 Task: In the Company queenszoo.com, Log call with description : 'Had a conversation with a lead interested in our support services.'; Select call outcome: 'Busy '; Select call Direction: Inbound; Add date: '21 September, 2023' and time 10:00:AM. Logged in from softage.1@softage.net
Action: Mouse moved to (103, 71)
Screenshot: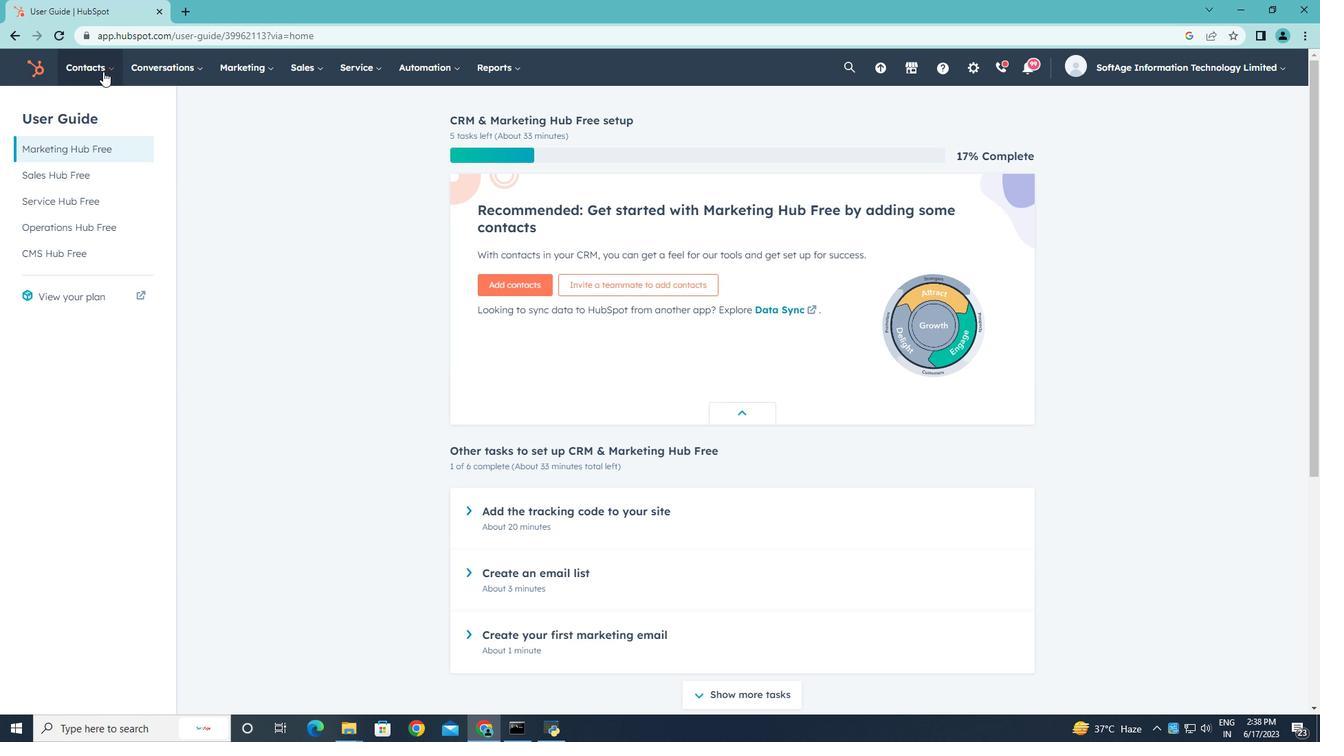 
Action: Mouse pressed left at (103, 71)
Screenshot: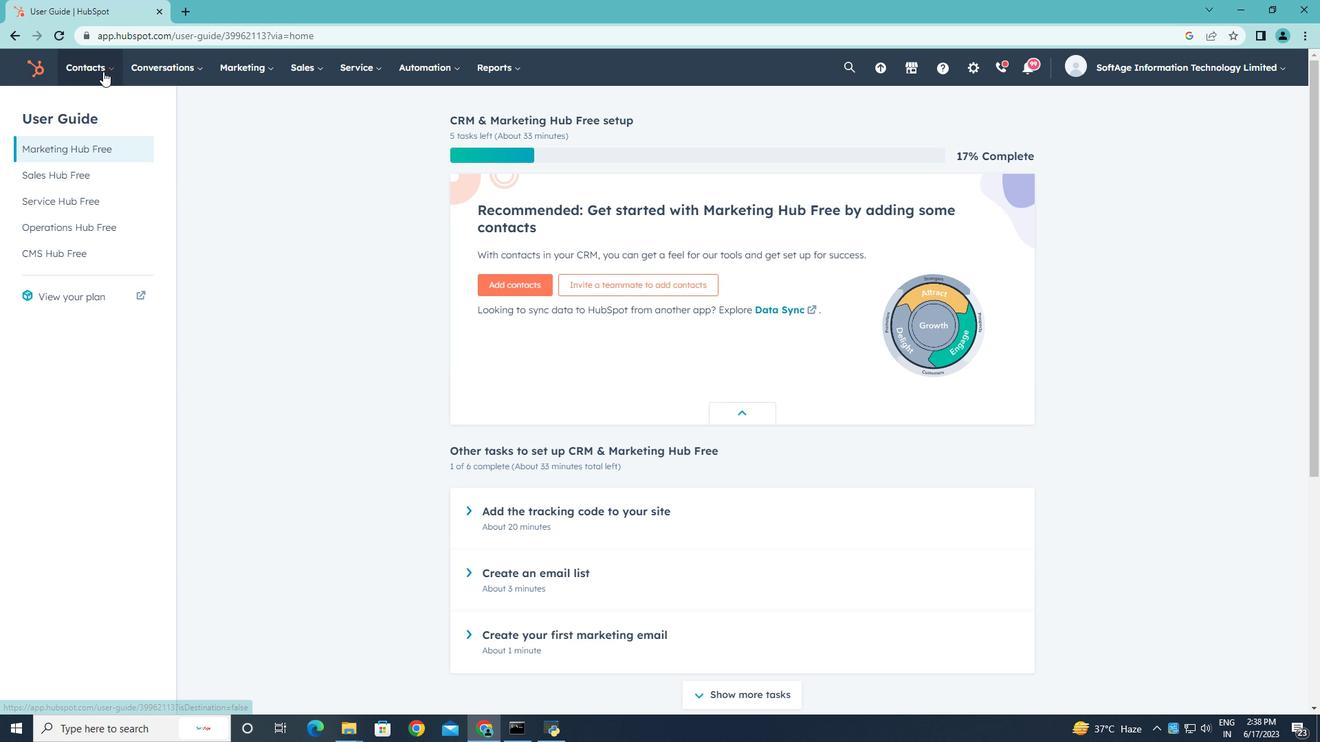
Action: Mouse moved to (105, 132)
Screenshot: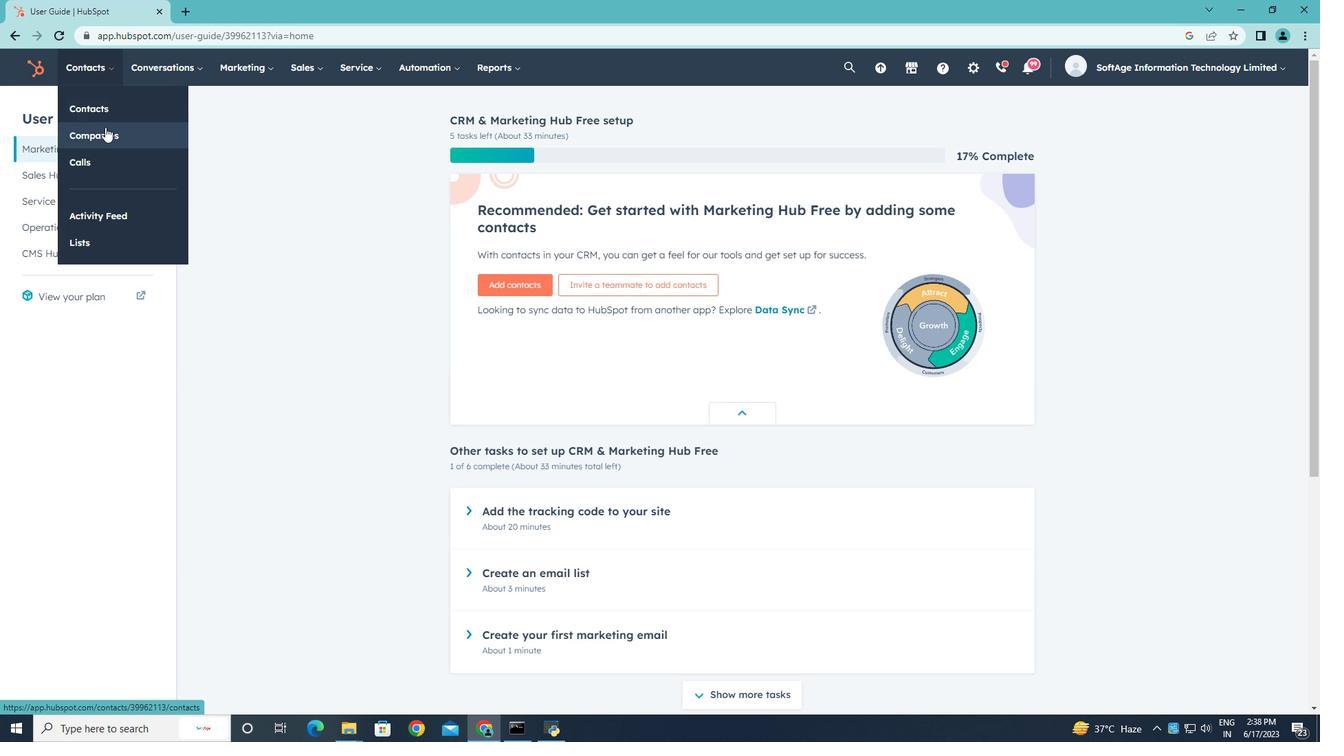 
Action: Mouse pressed left at (105, 132)
Screenshot: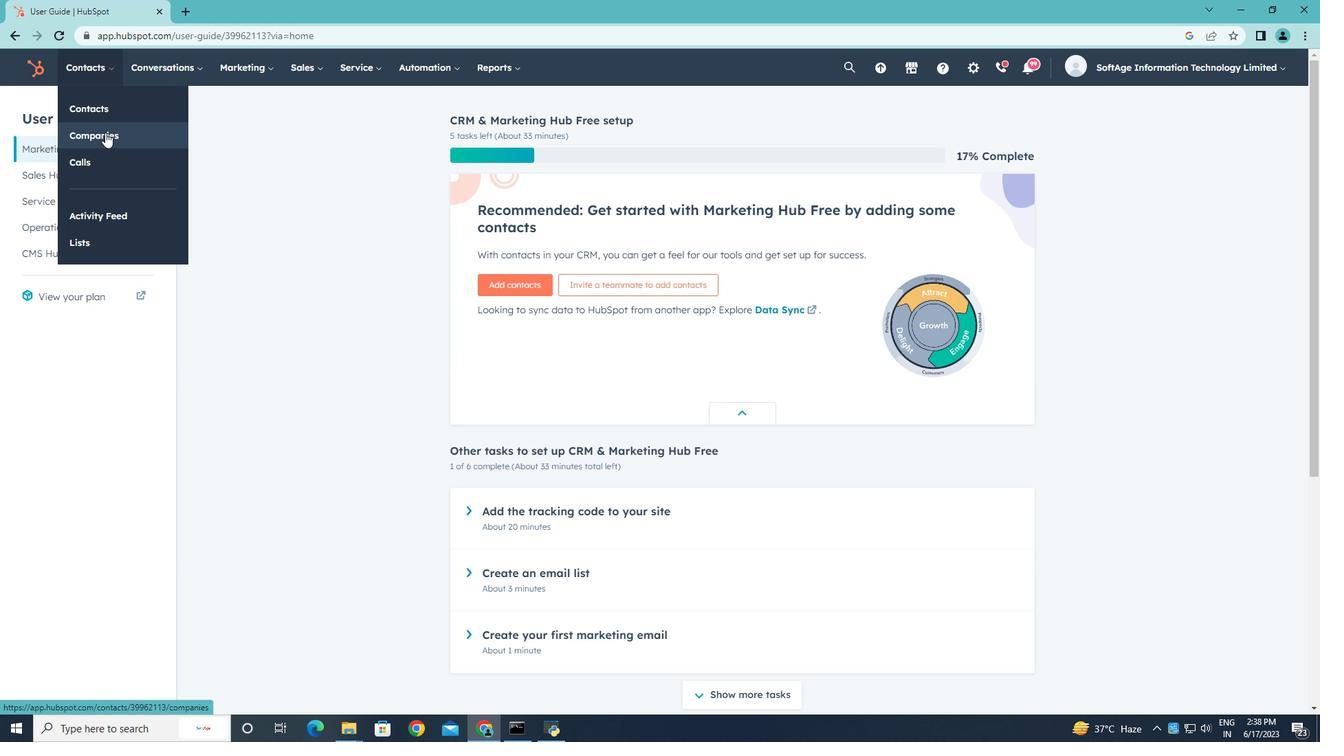 
Action: Mouse moved to (123, 226)
Screenshot: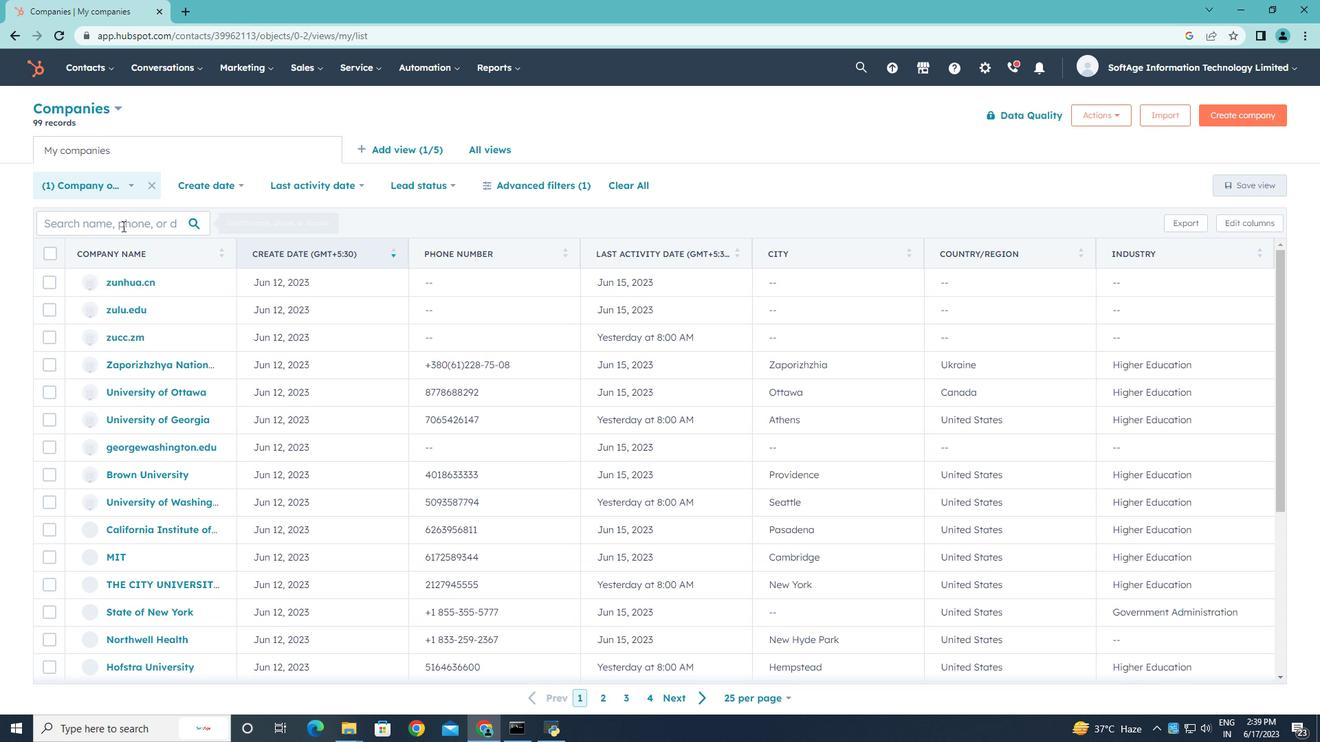 
Action: Mouse pressed left at (123, 226)
Screenshot: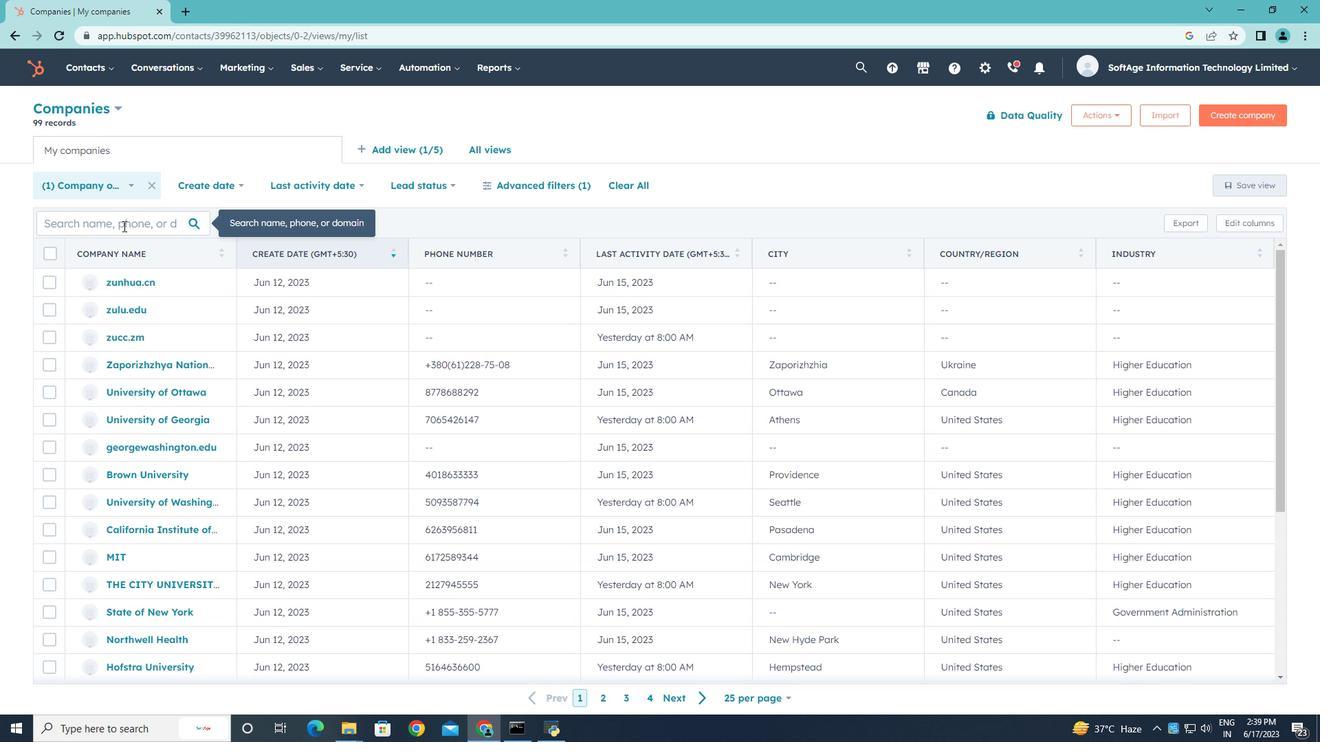 
Action: Key pressed queenszoo.com
Screenshot: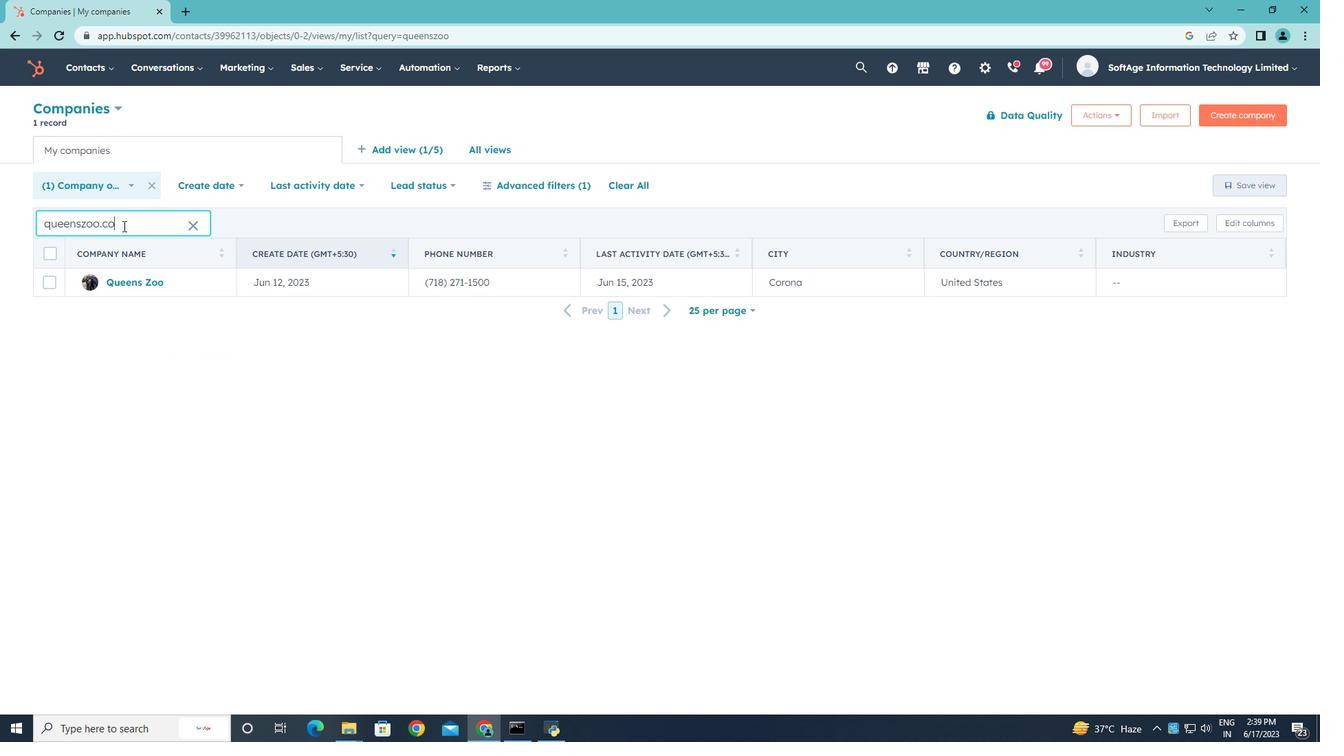
Action: Mouse moved to (133, 283)
Screenshot: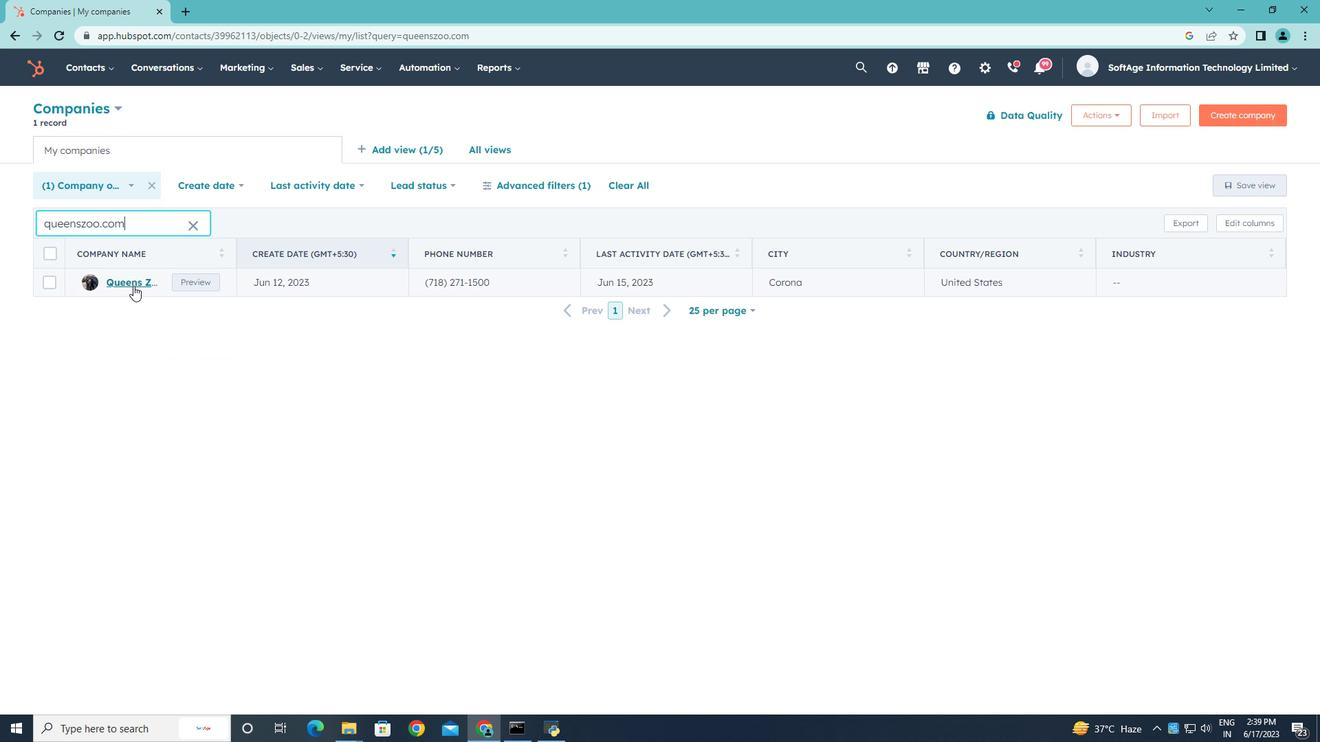 
Action: Mouse pressed left at (133, 283)
Screenshot: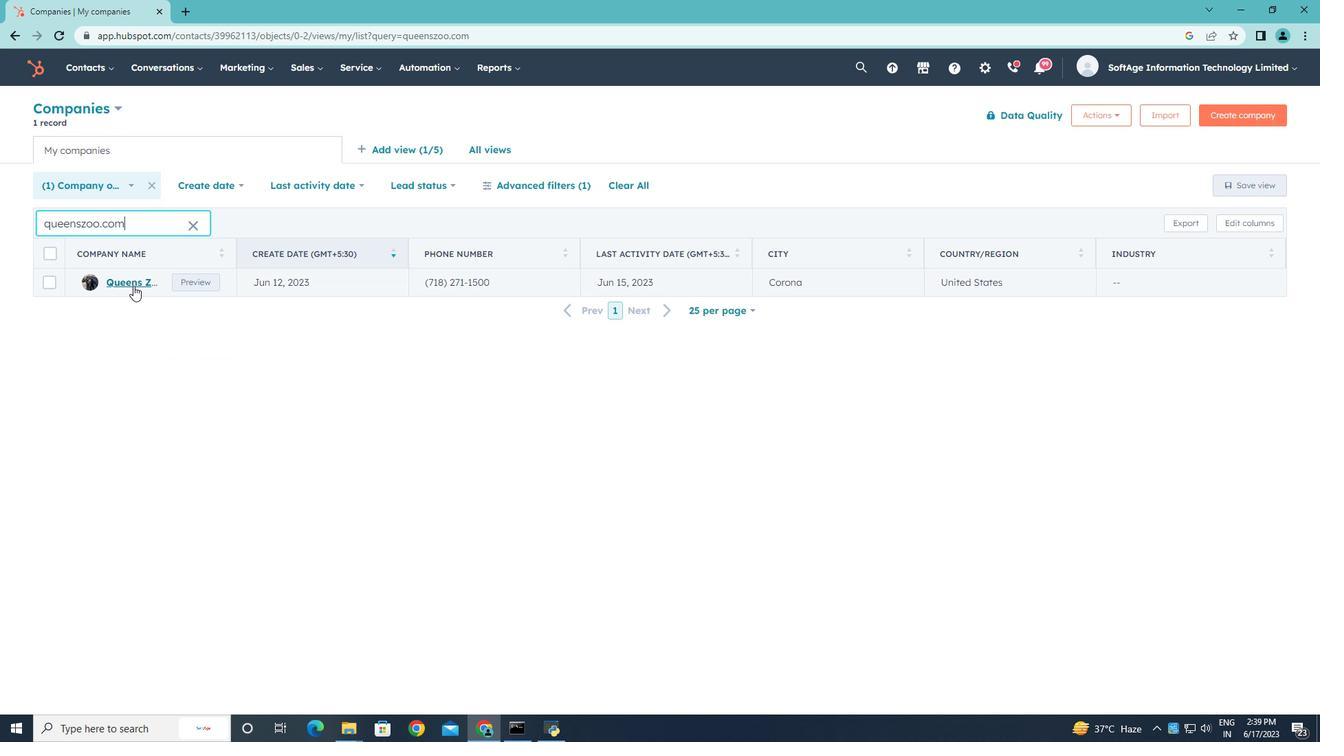 
Action: Mouse moved to (264, 222)
Screenshot: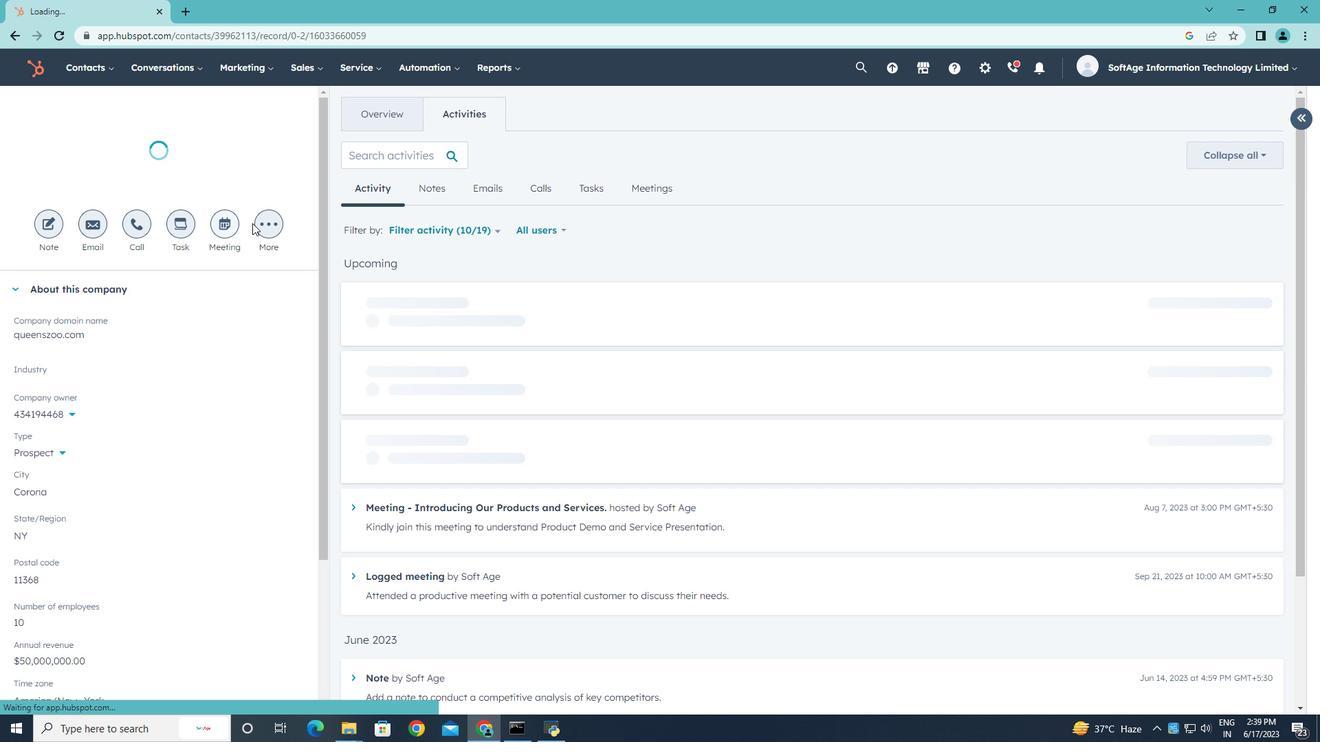 
Action: Mouse pressed left at (264, 222)
Screenshot: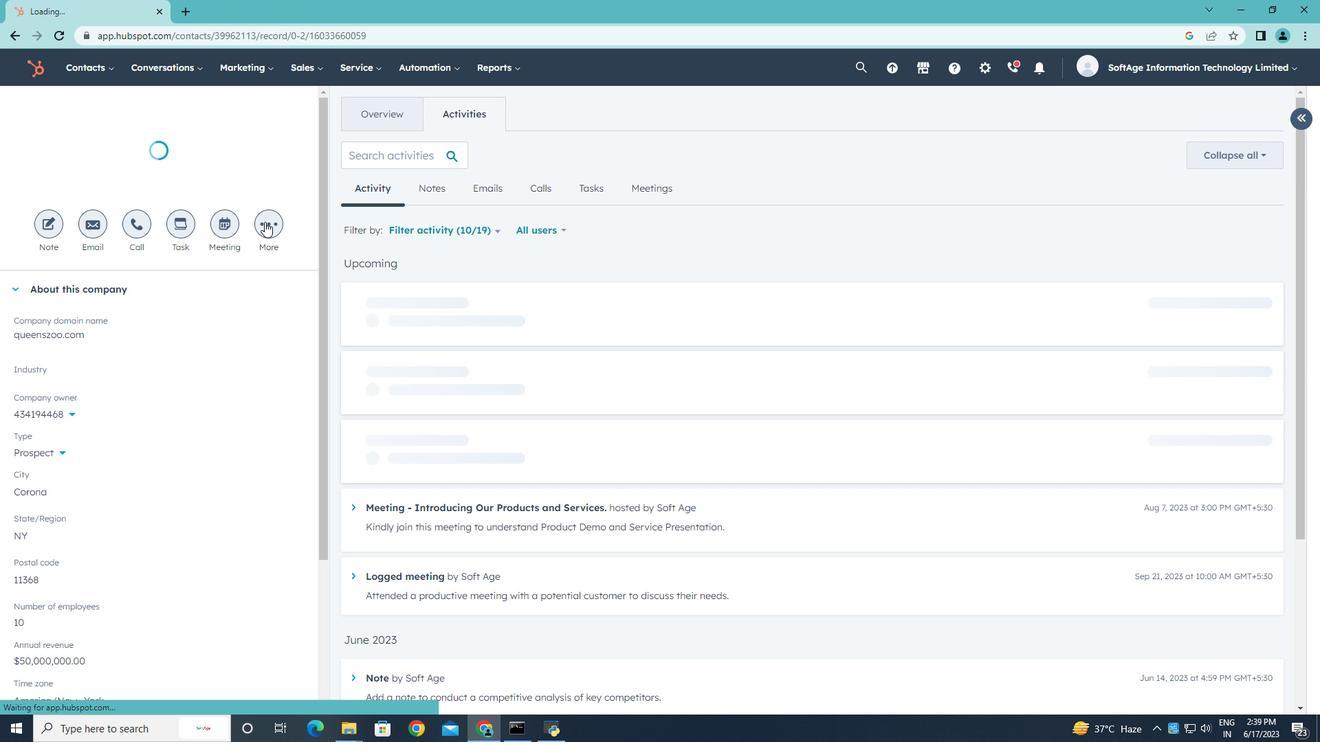 
Action: Mouse moved to (255, 436)
Screenshot: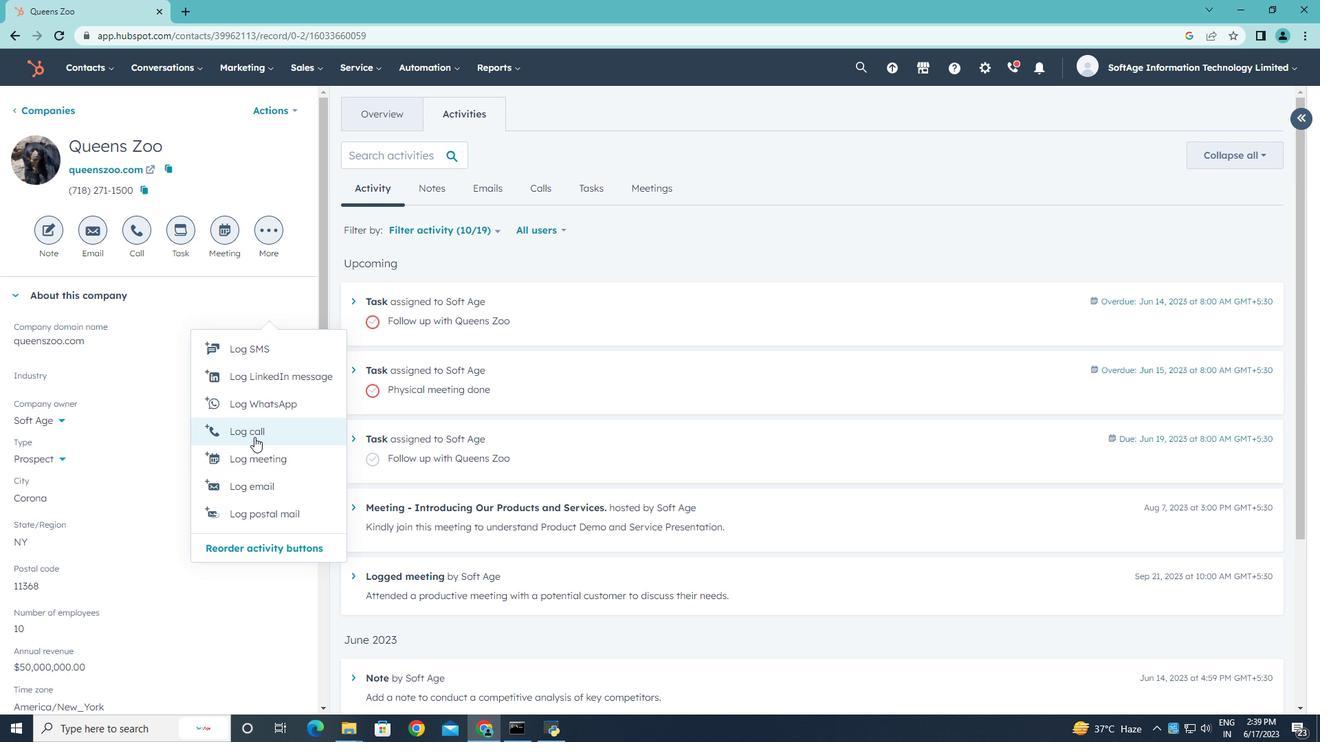 
Action: Mouse pressed left at (255, 436)
Screenshot: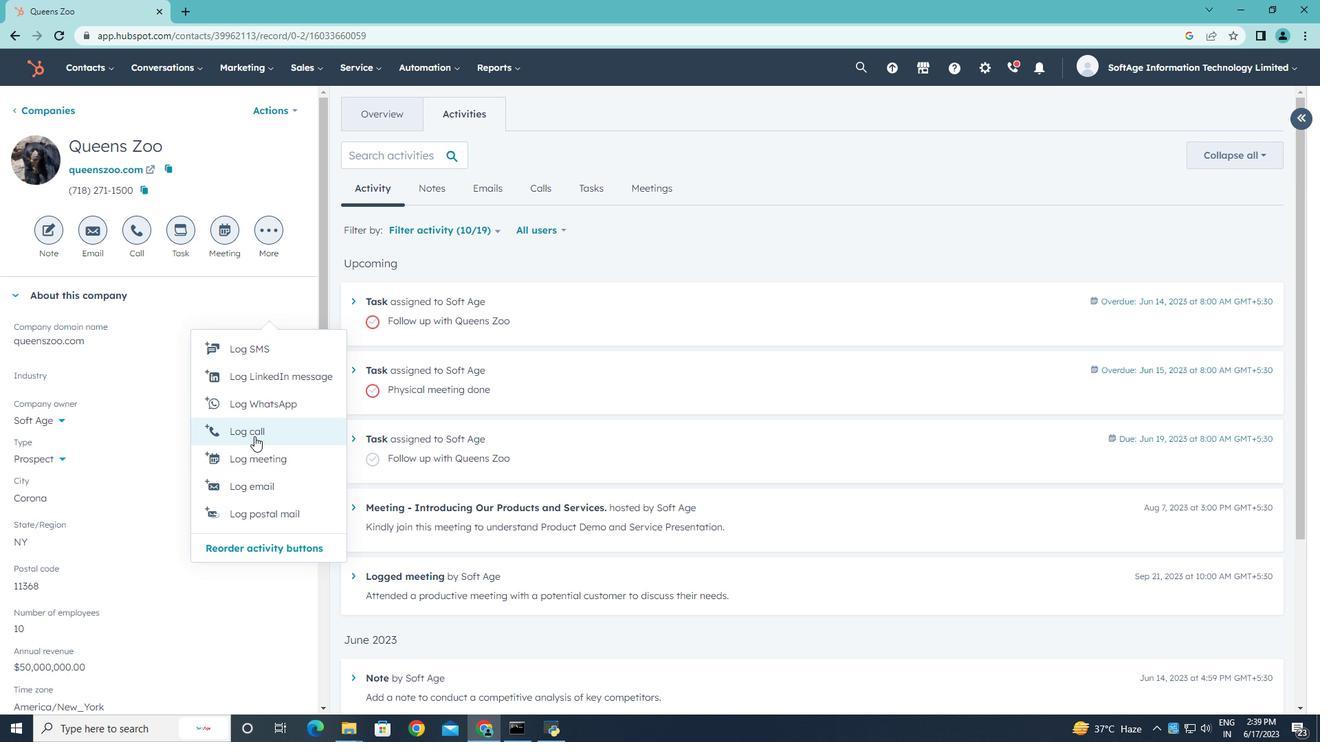 
Action: Mouse moved to (282, 350)
Screenshot: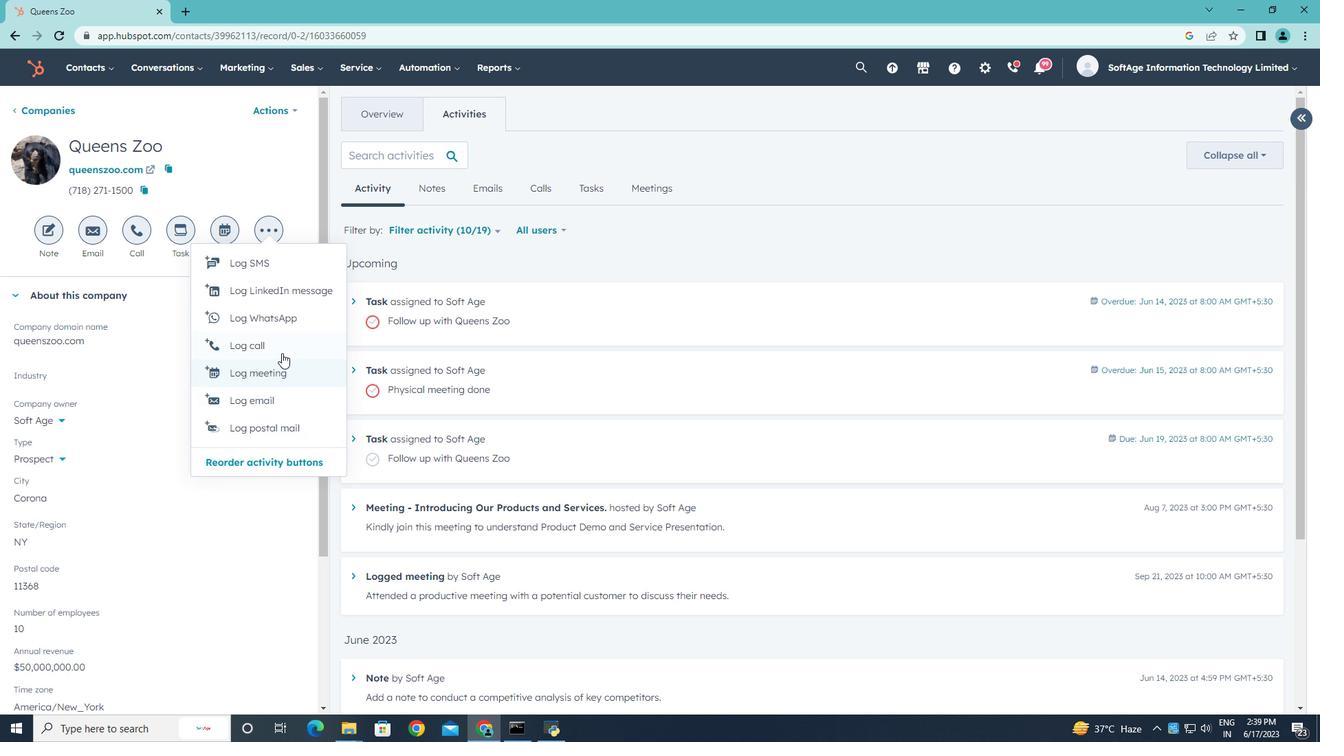 
Action: Mouse pressed left at (282, 350)
Screenshot: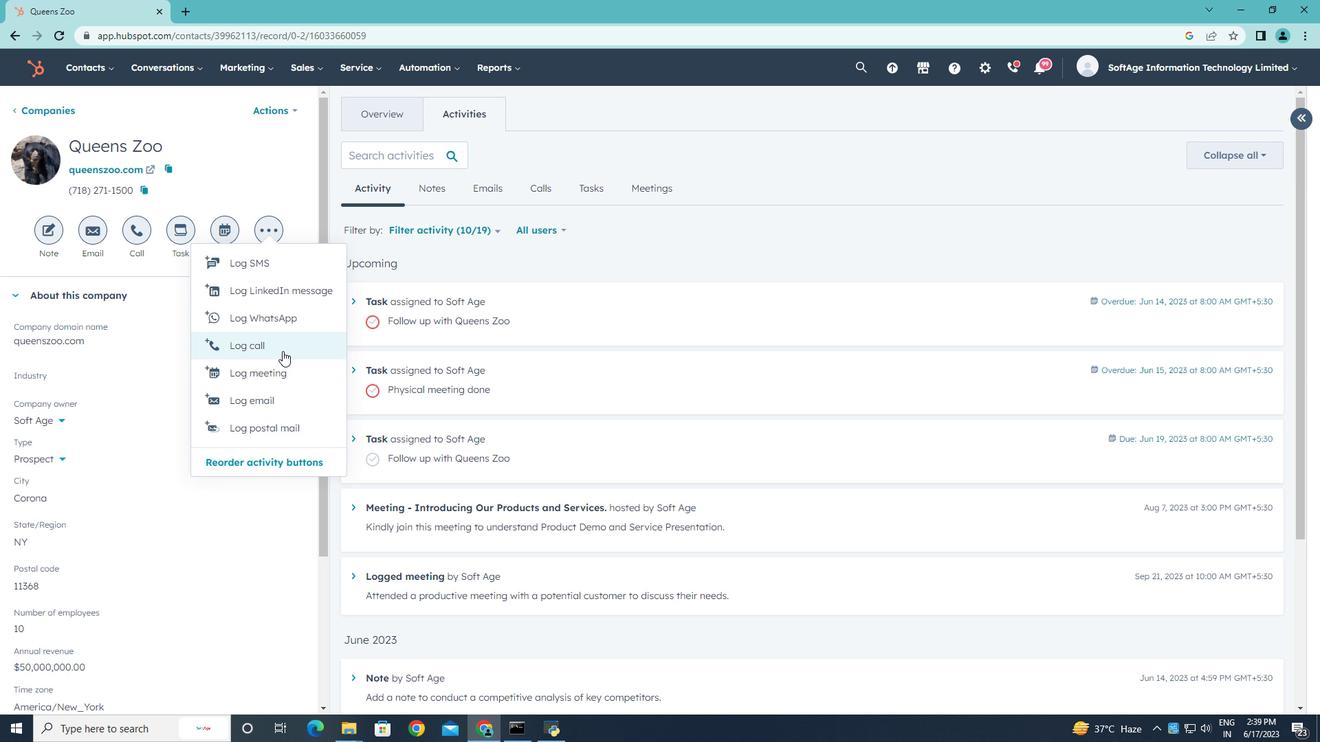
Action: Key pressed <Key.shift>Had<Key.space>a<Key.space>conversation<Key.space>with<Key.space>a<Key.space>lead<Key.space>interested<Key.space>in<Key.space>our<Key.space>support<Key.space>services.
Screenshot: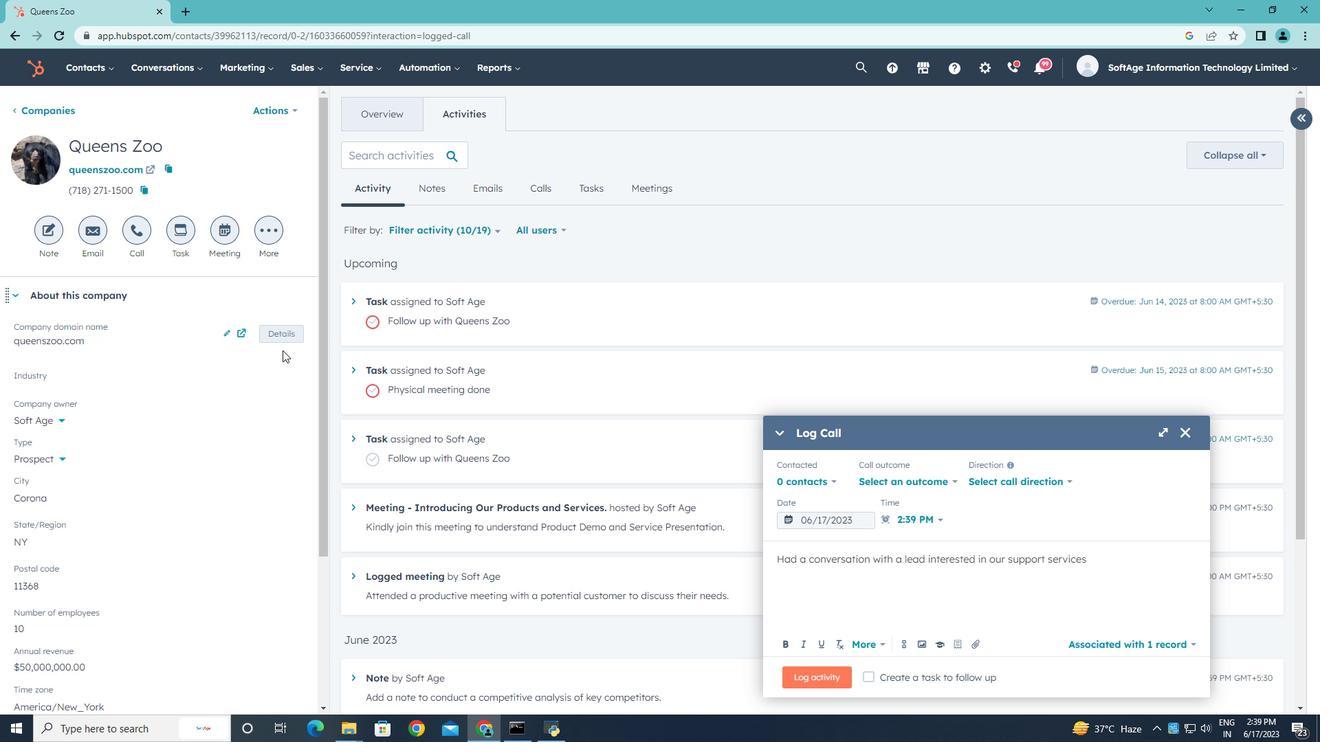 
Action: Mouse moved to (956, 484)
Screenshot: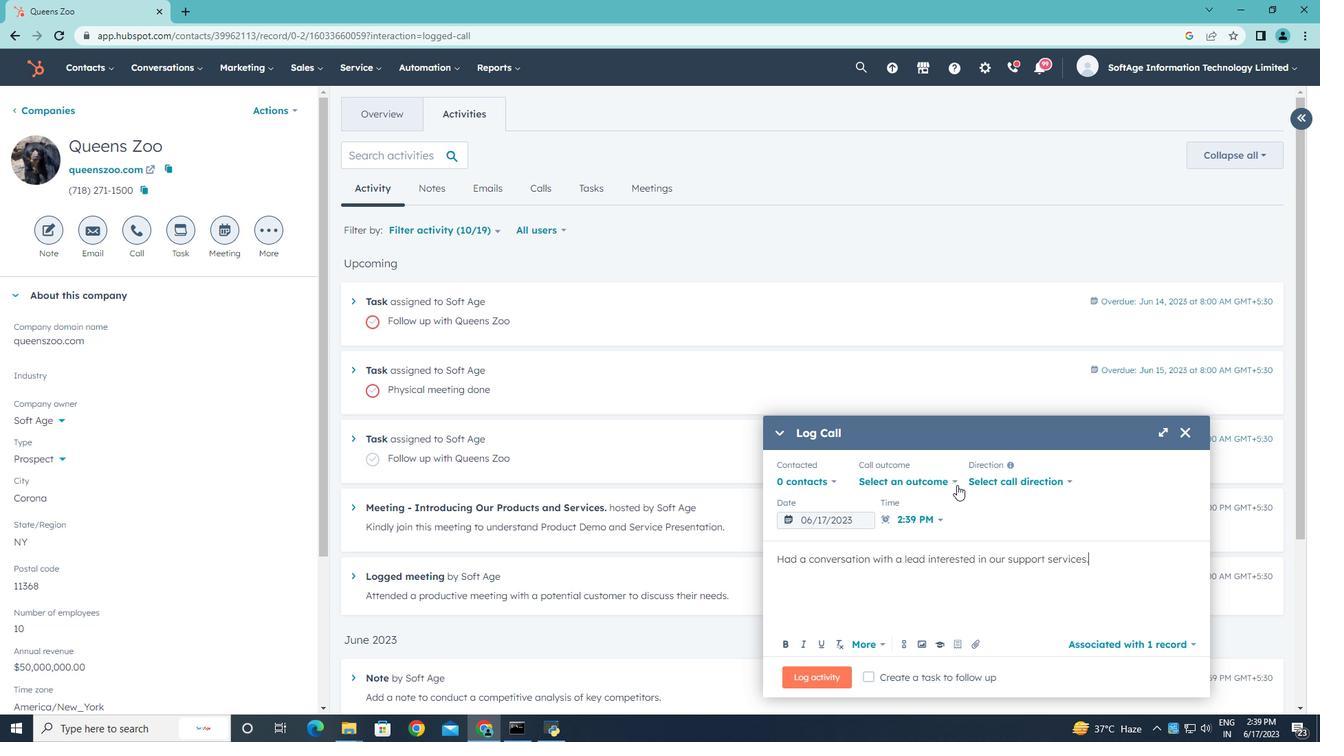 
Action: Mouse pressed left at (956, 484)
Screenshot: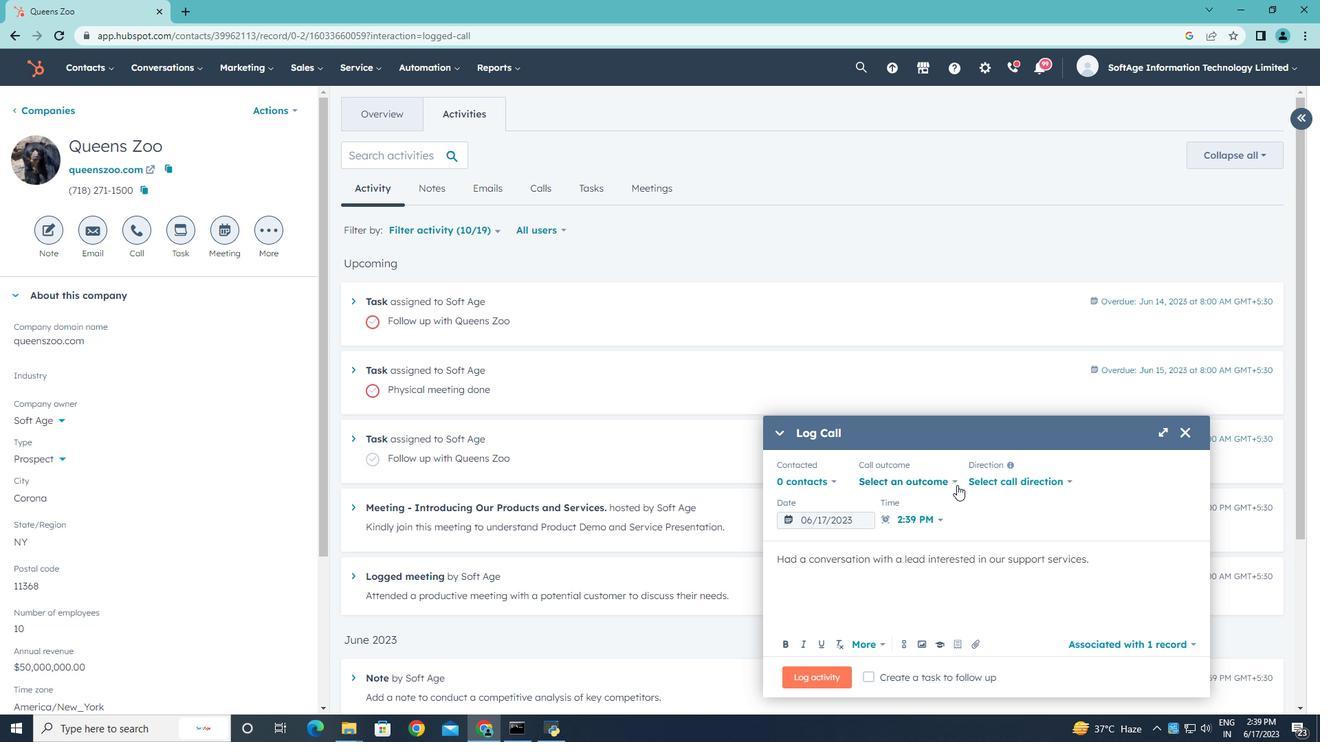
Action: Mouse moved to (917, 517)
Screenshot: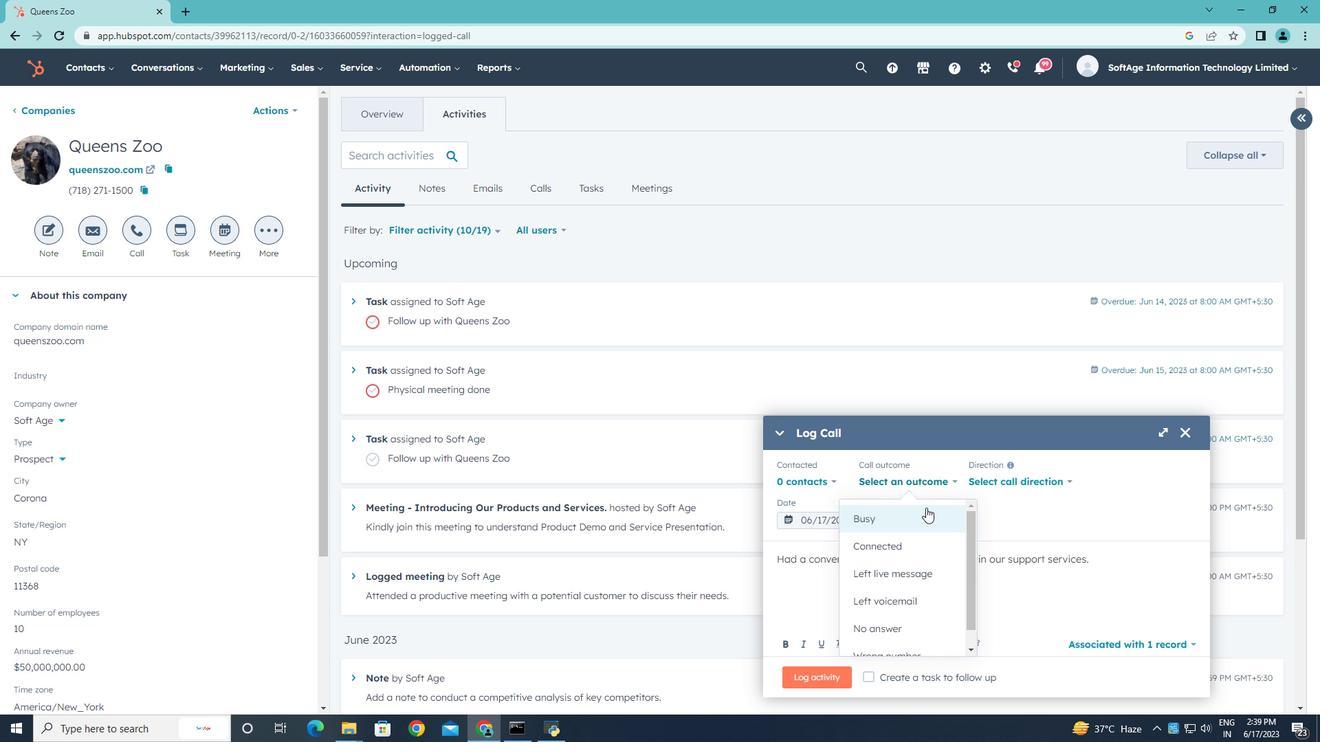 
Action: Mouse pressed left at (917, 517)
Screenshot: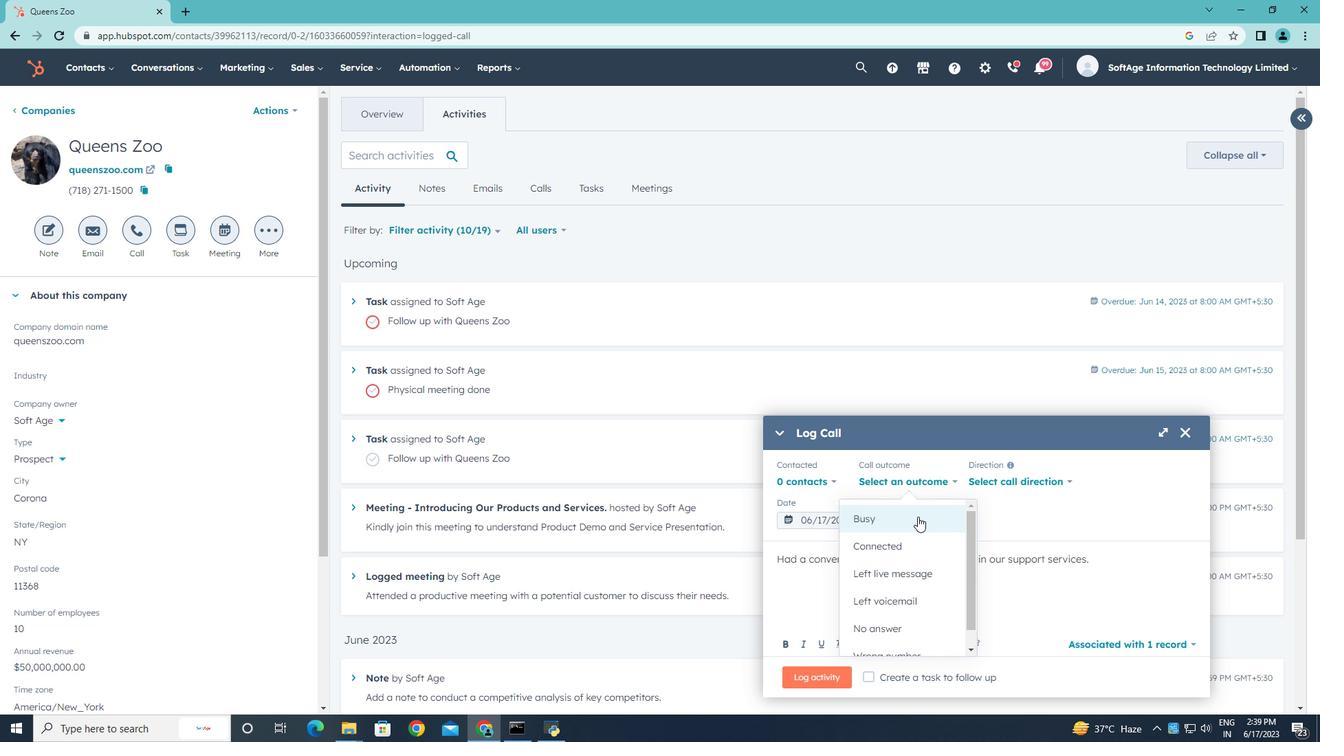 
Action: Mouse moved to (1001, 480)
Screenshot: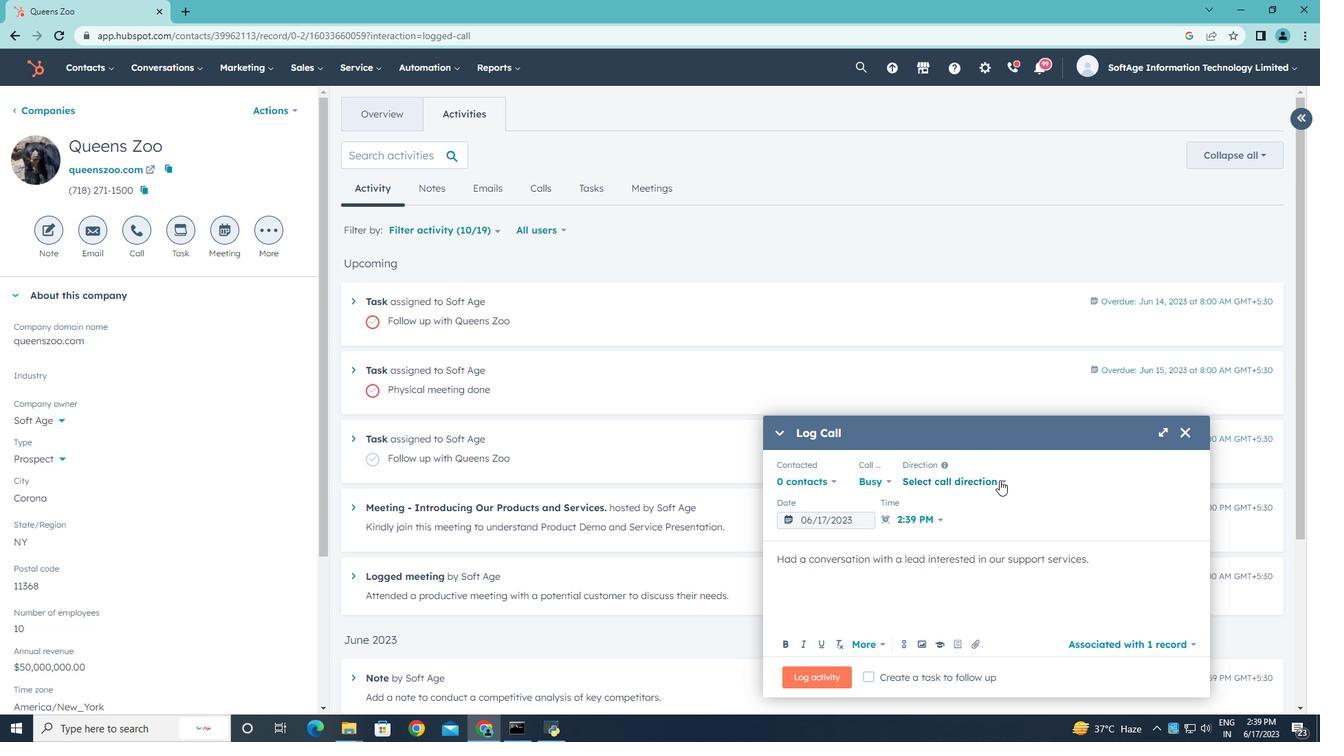 
Action: Mouse pressed left at (1001, 480)
Screenshot: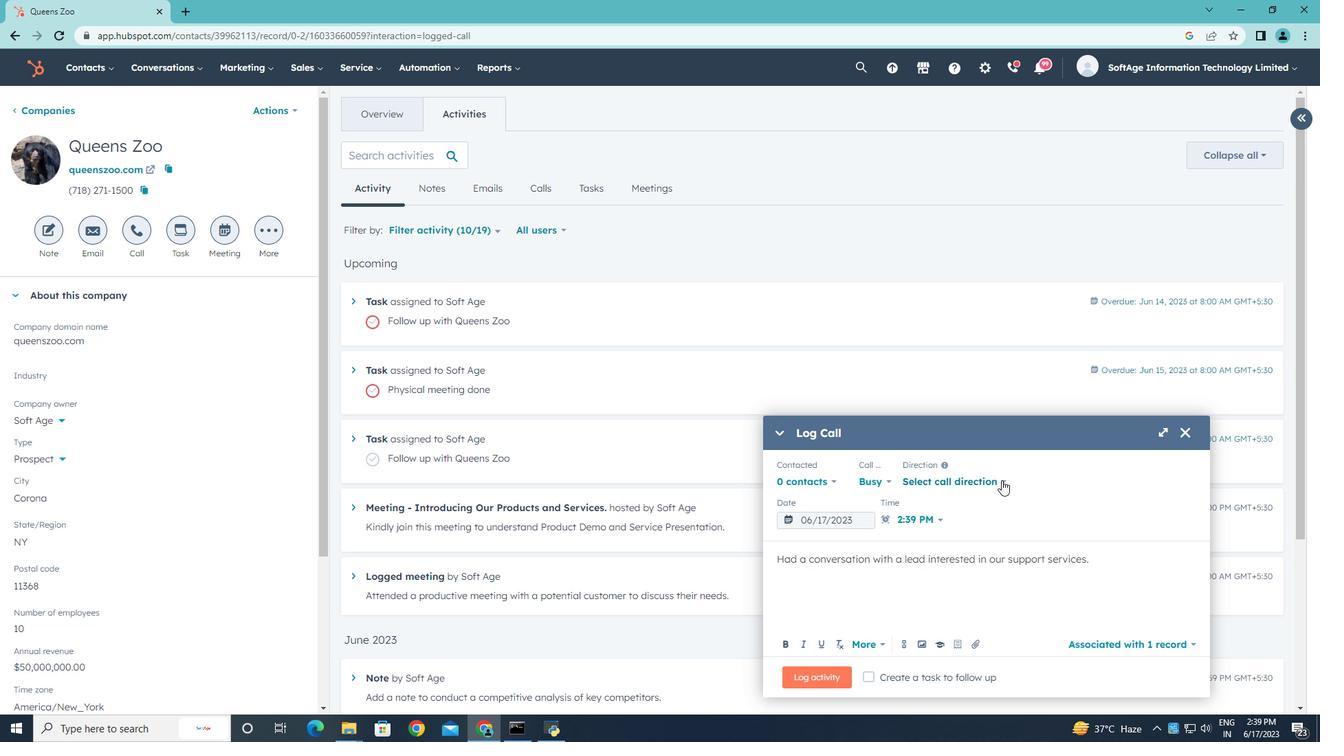 
Action: Mouse moved to (960, 519)
Screenshot: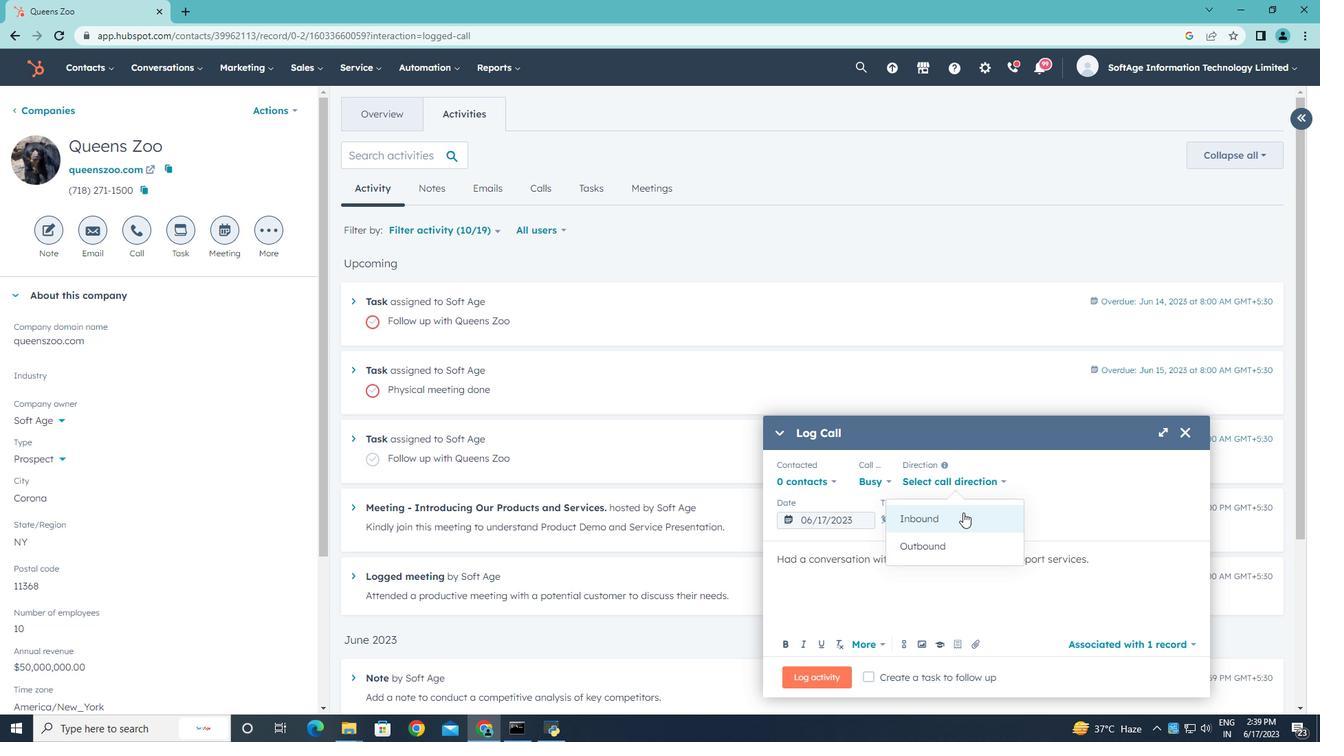
Action: Mouse pressed left at (960, 519)
Screenshot: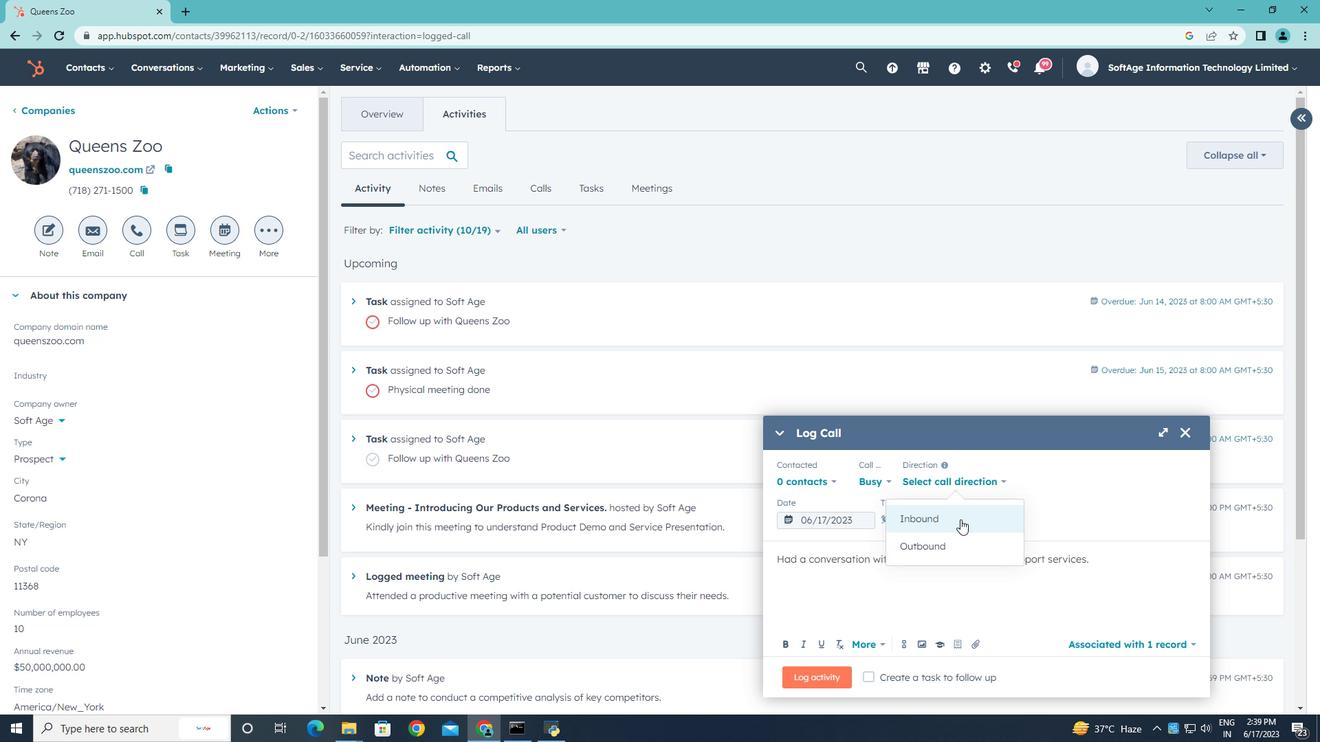 
Action: Mouse moved to (1055, 483)
Screenshot: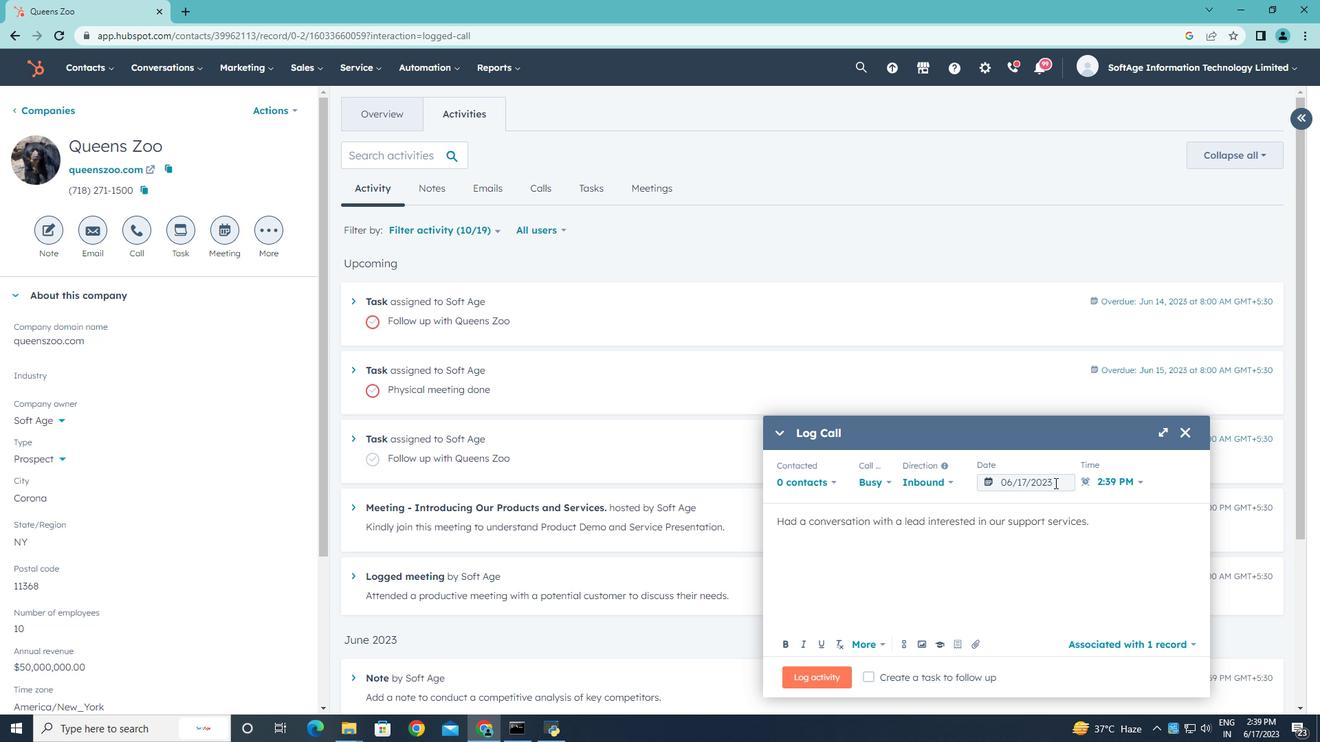 
Action: Mouse pressed left at (1055, 483)
Screenshot: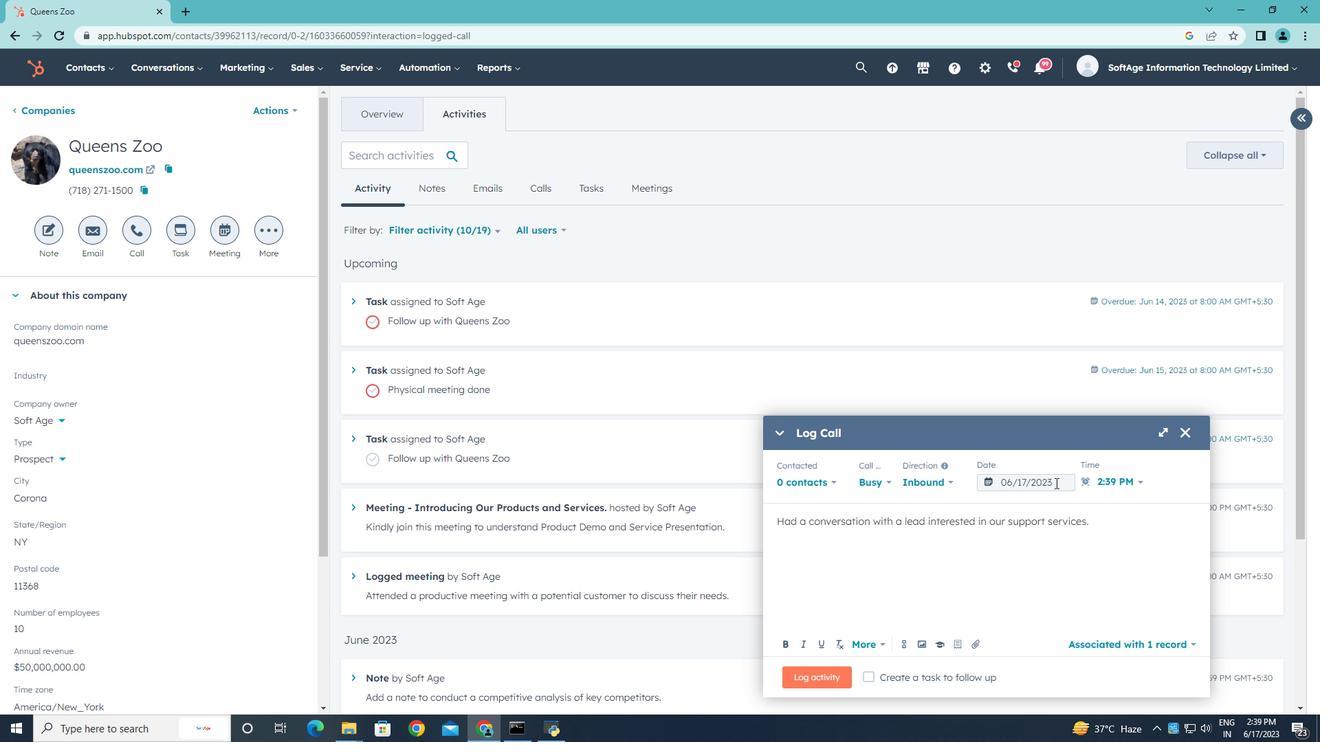 
Action: Mouse moved to (1155, 259)
Screenshot: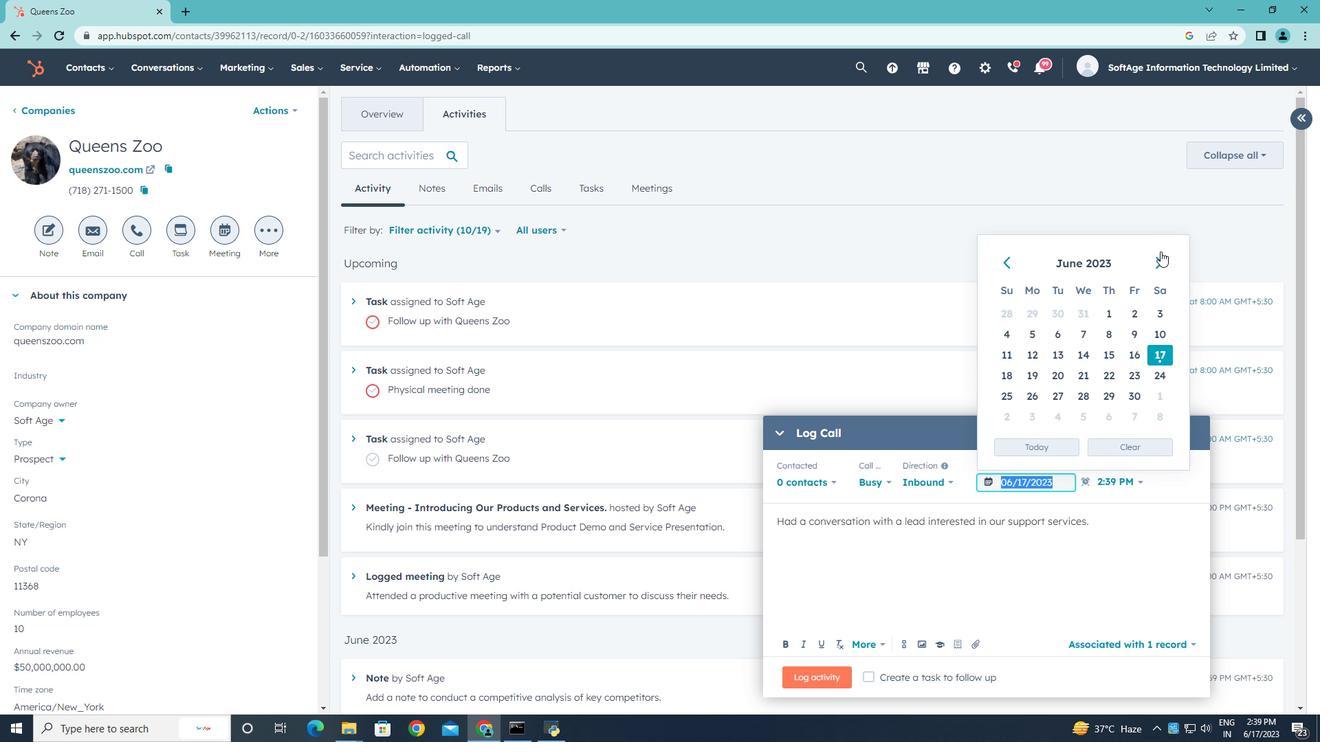 
Action: Mouse pressed left at (1155, 259)
Screenshot: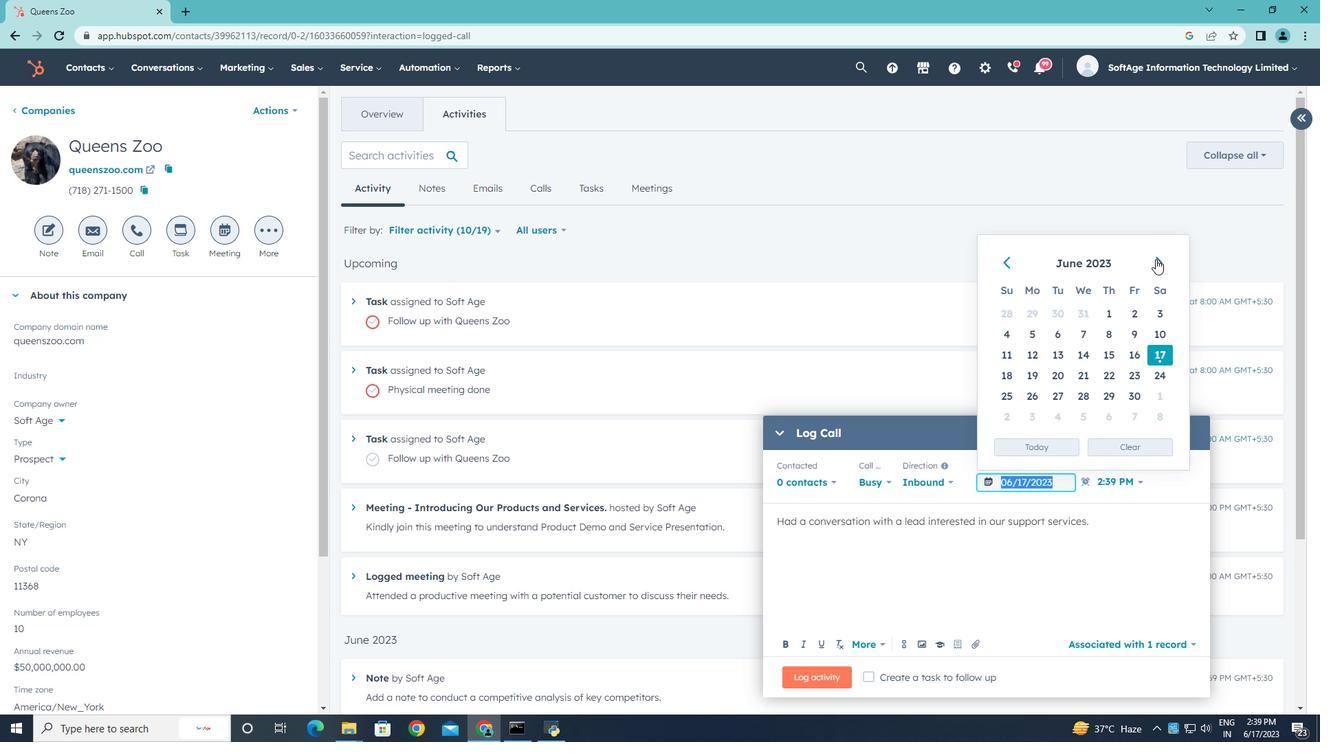 
Action: Mouse pressed left at (1155, 259)
Screenshot: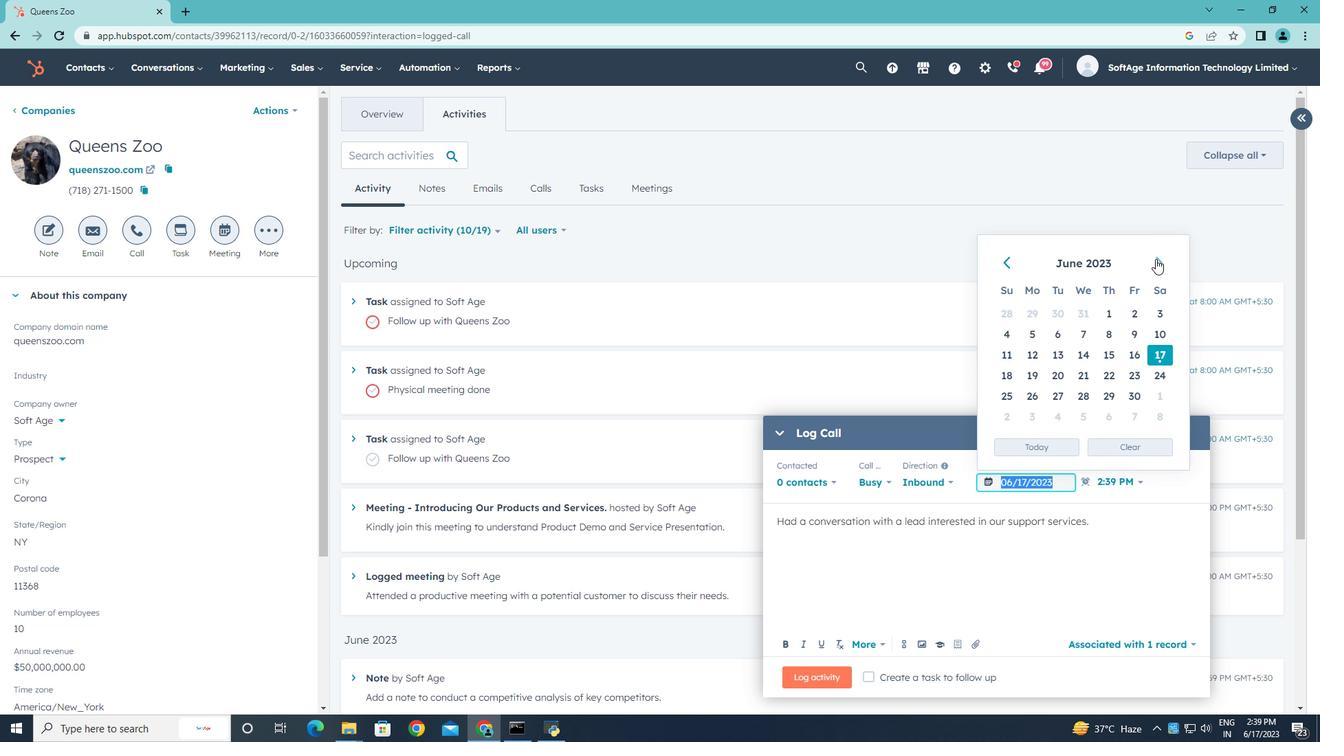 
Action: Mouse pressed left at (1155, 259)
Screenshot: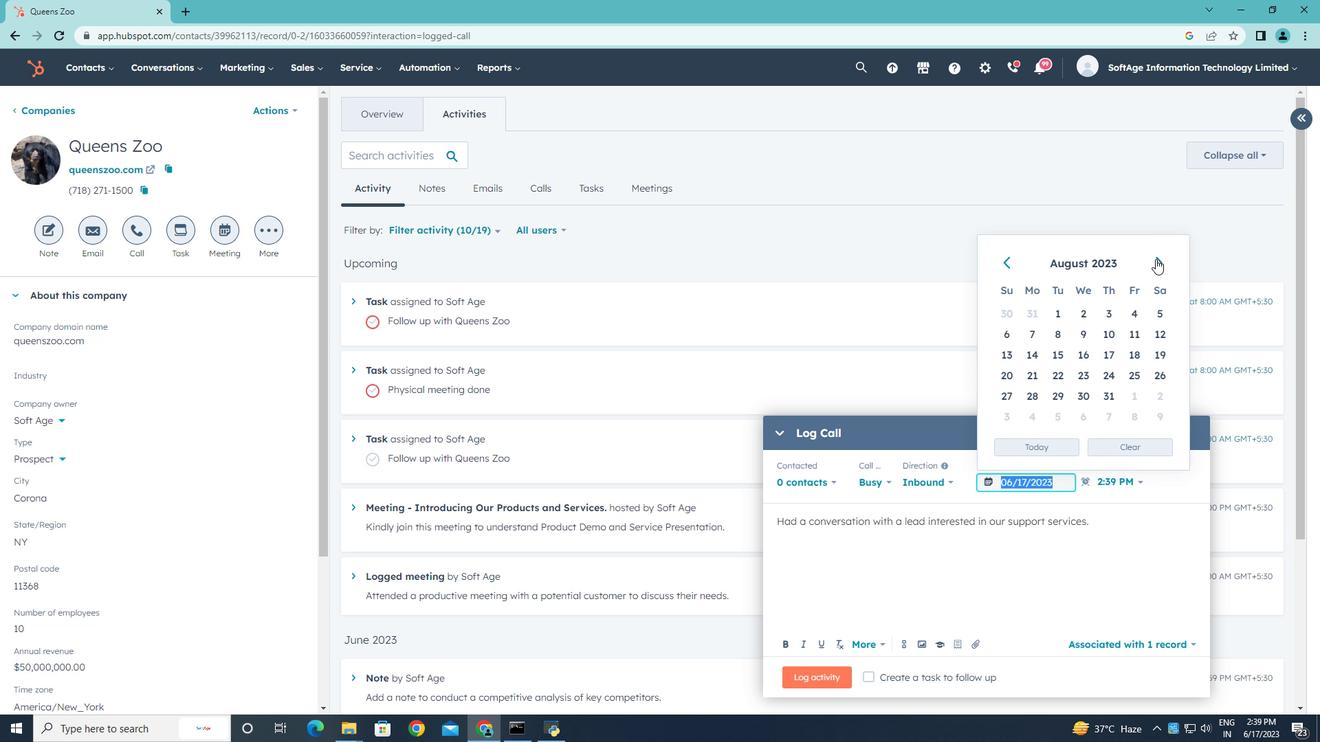 
Action: Mouse moved to (1111, 370)
Screenshot: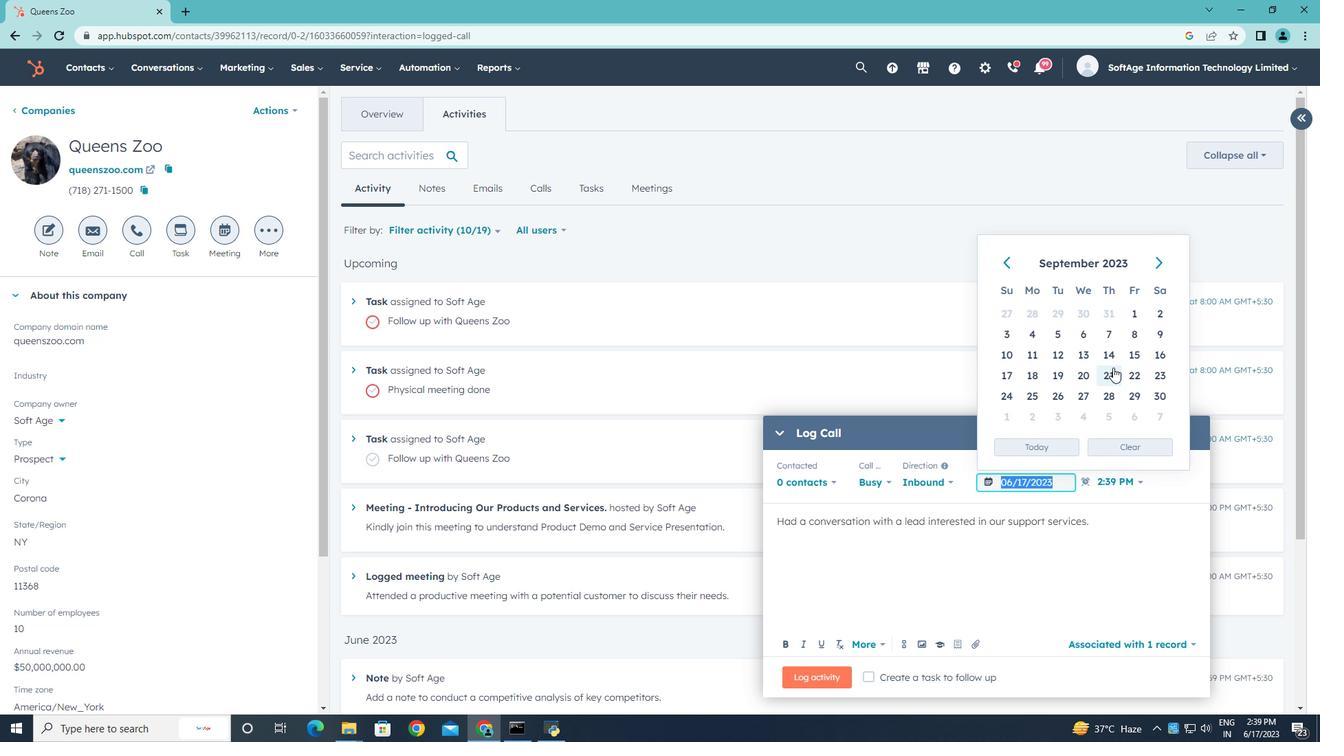 
Action: Mouse pressed left at (1111, 370)
Screenshot: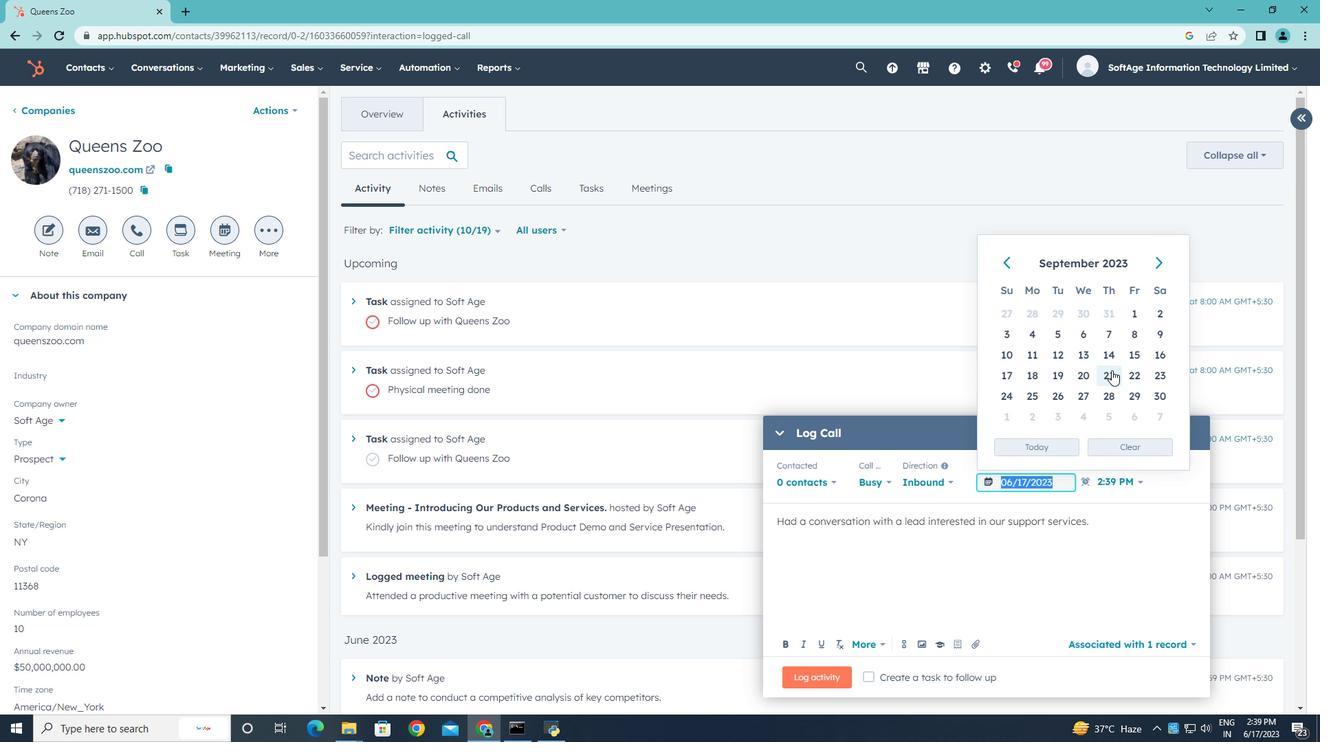 
Action: Mouse moved to (1141, 483)
Screenshot: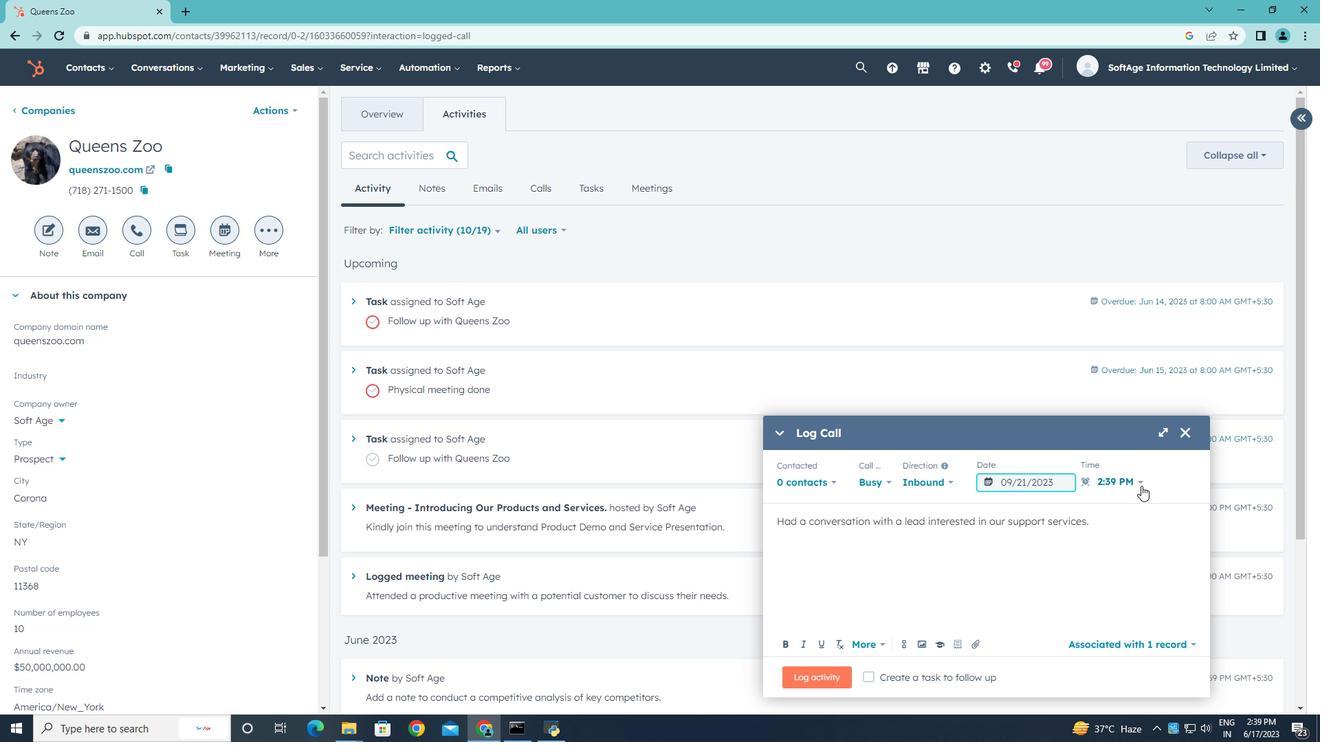
Action: Mouse pressed left at (1141, 483)
Screenshot: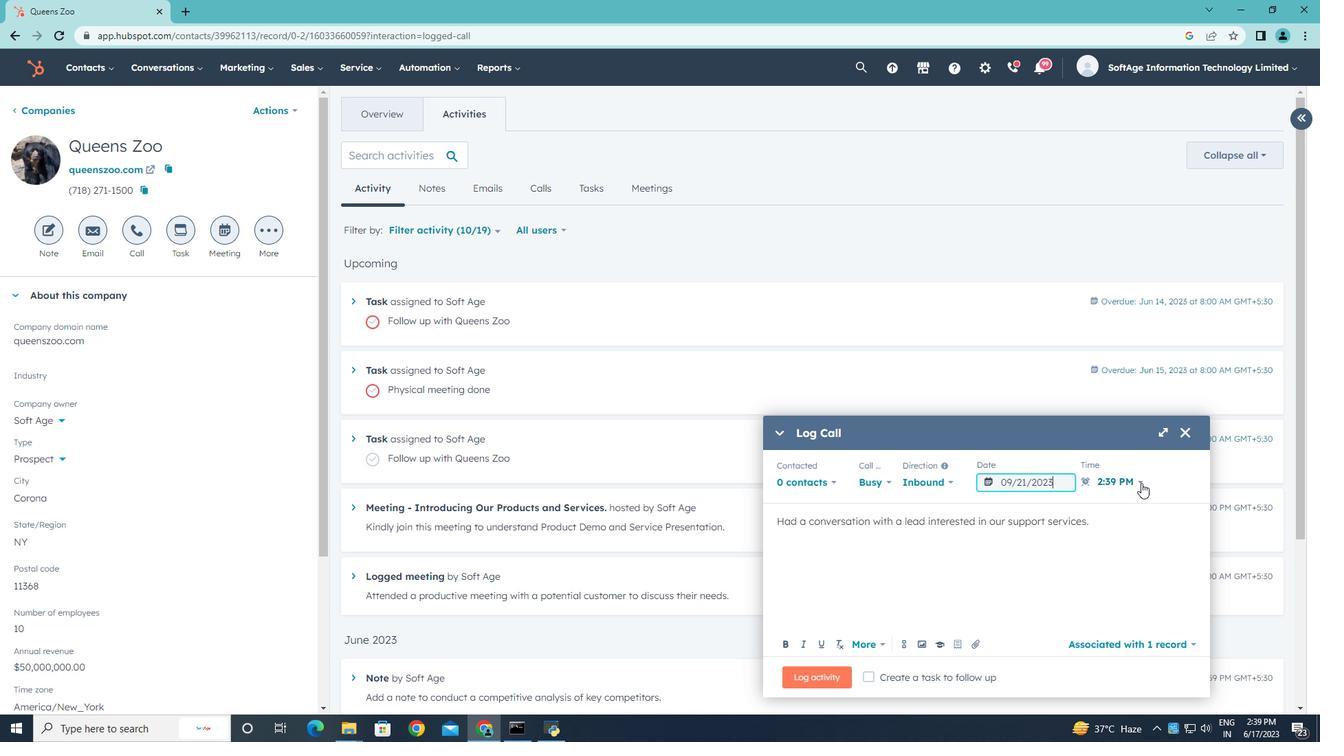 
Action: Mouse moved to (1118, 575)
Screenshot: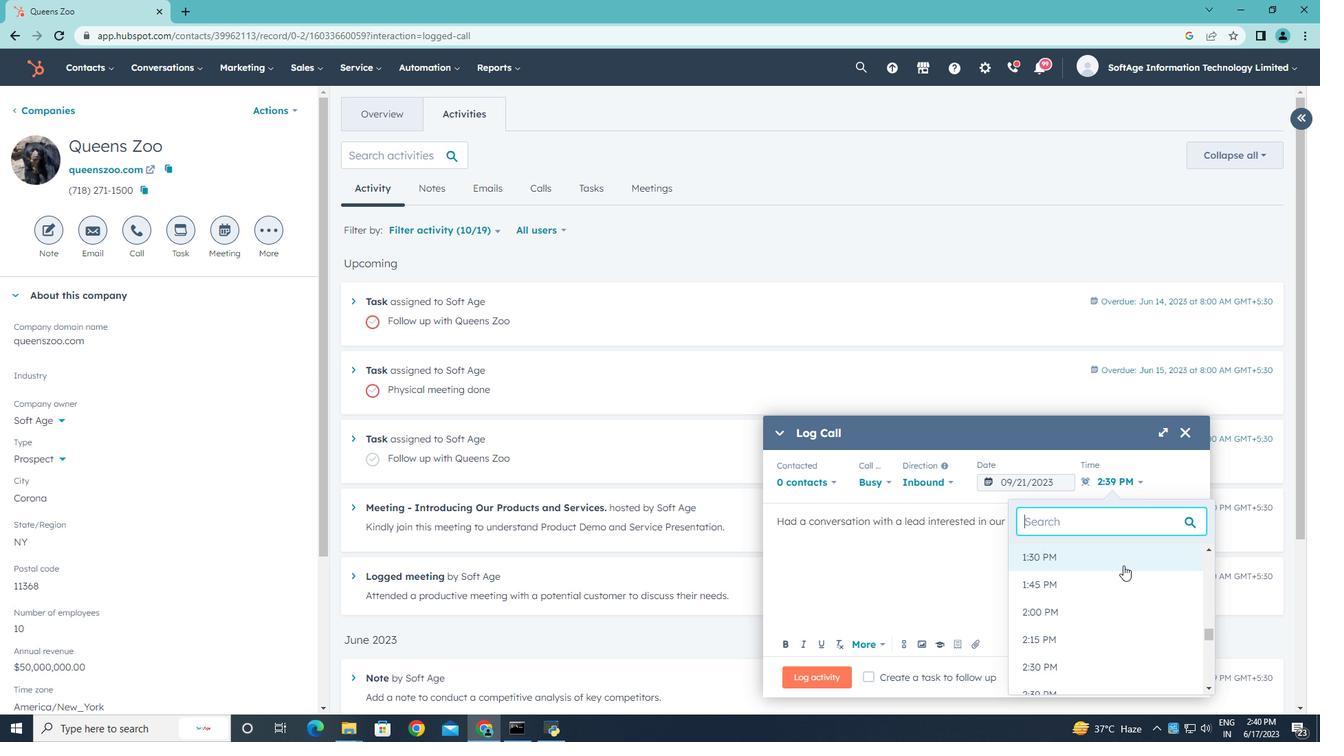 
Action: Mouse scrolled (1118, 576) with delta (0, 0)
Screenshot: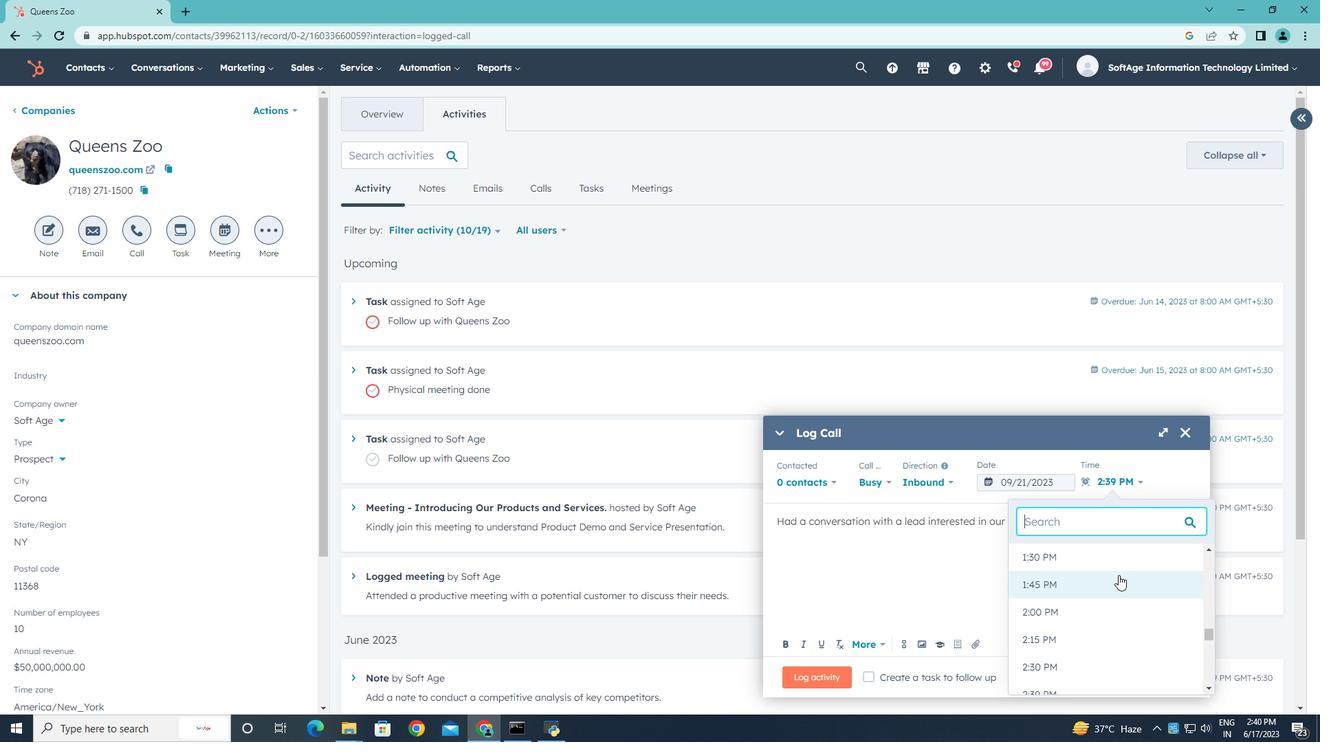 
Action: Mouse scrolled (1118, 576) with delta (0, 0)
Screenshot: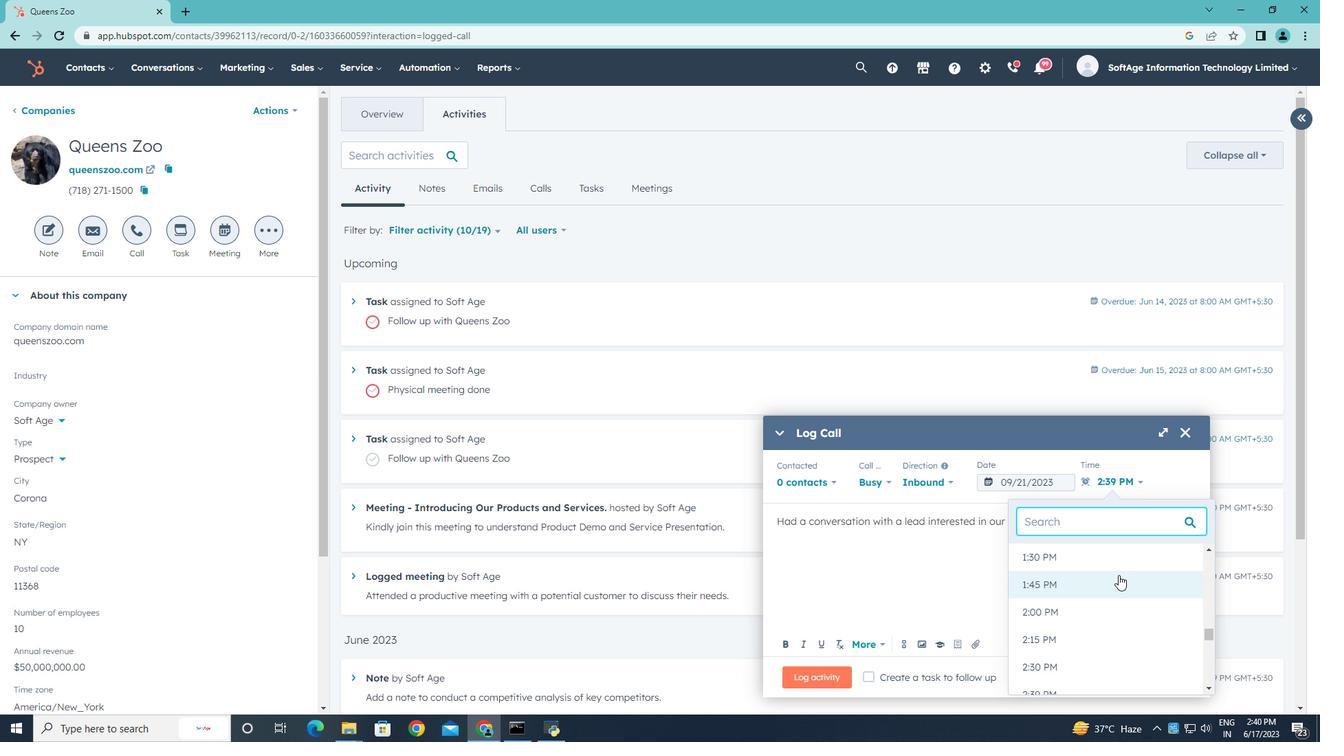 
Action: Mouse scrolled (1118, 576) with delta (0, 0)
Screenshot: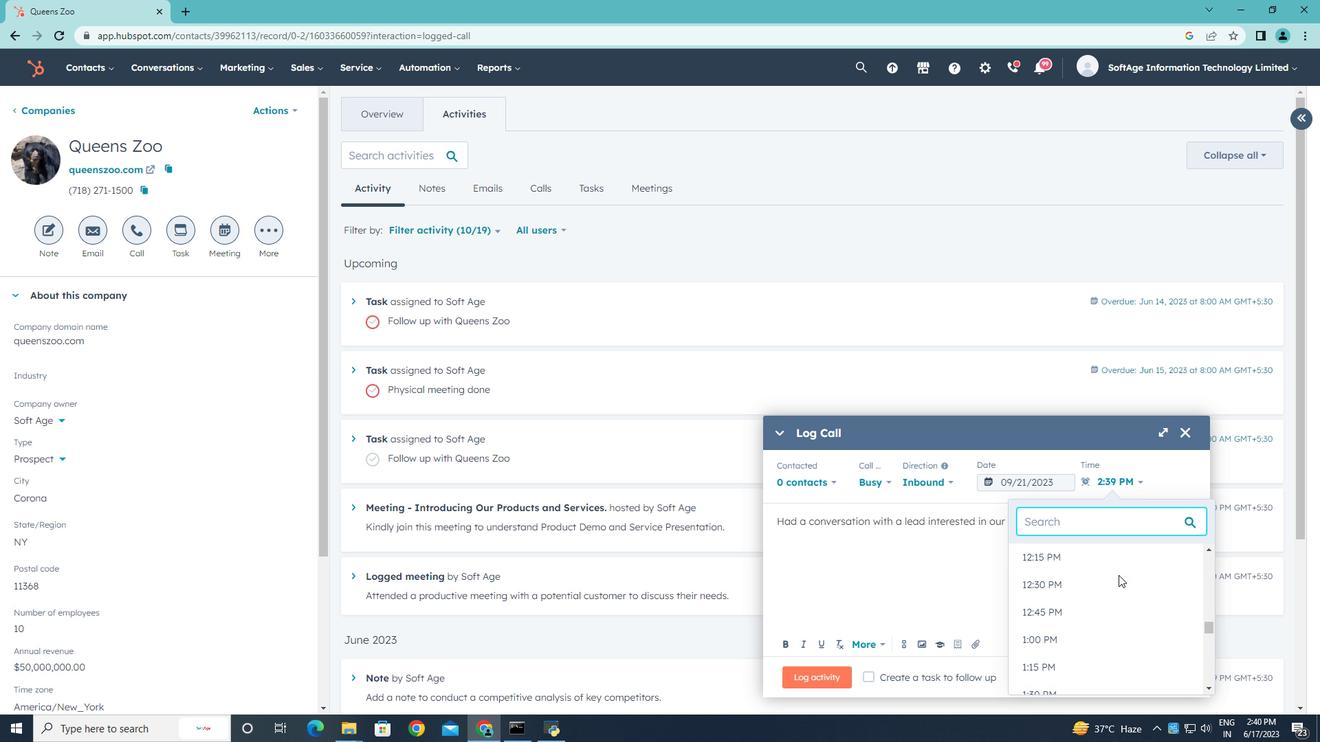 
Action: Mouse scrolled (1118, 576) with delta (0, 0)
Screenshot: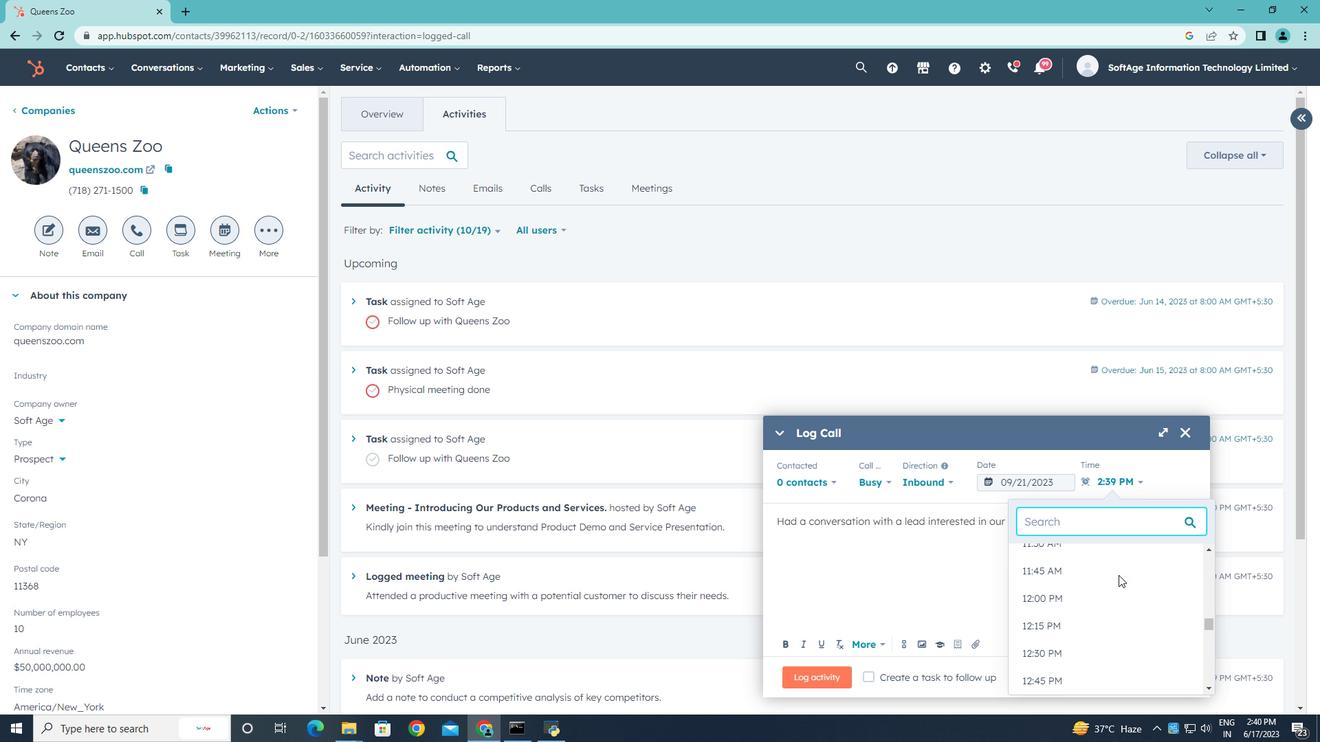 
Action: Mouse moved to (1118, 574)
Screenshot: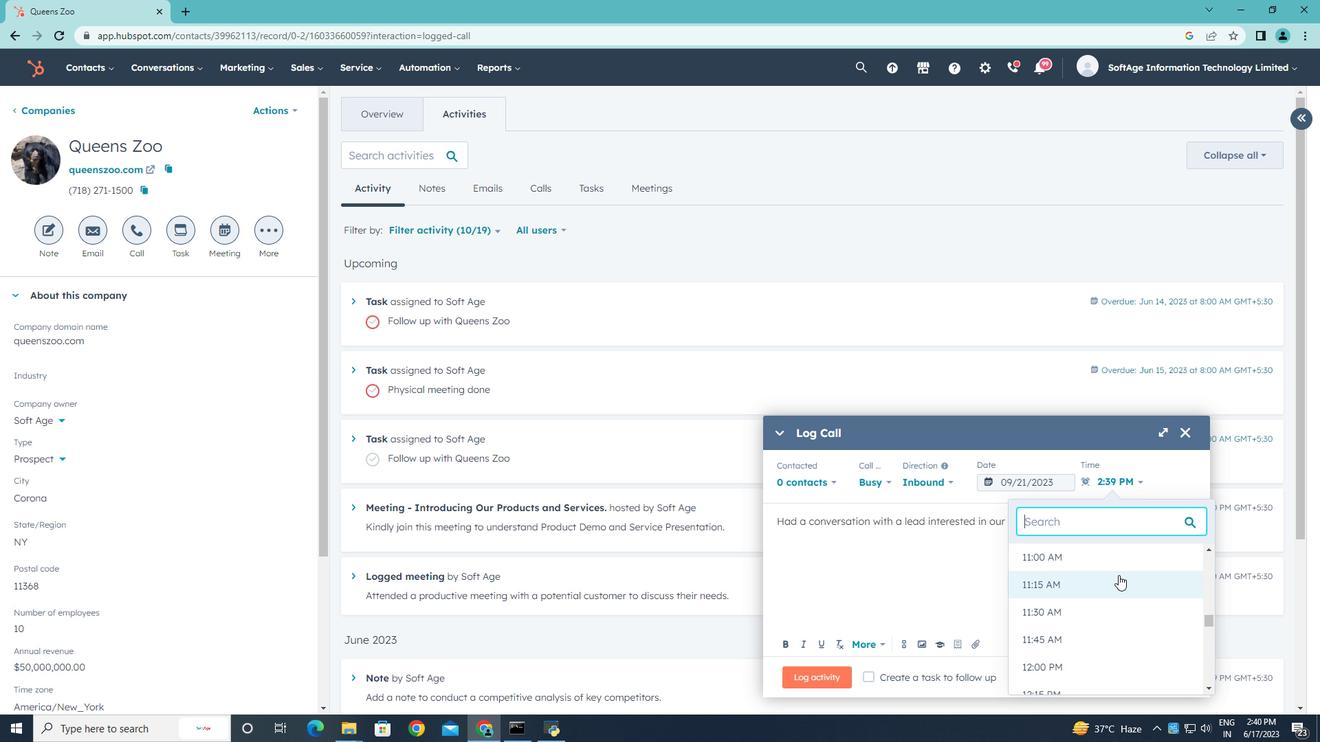 
Action: Mouse scrolled (1118, 574) with delta (0, 0)
Screenshot: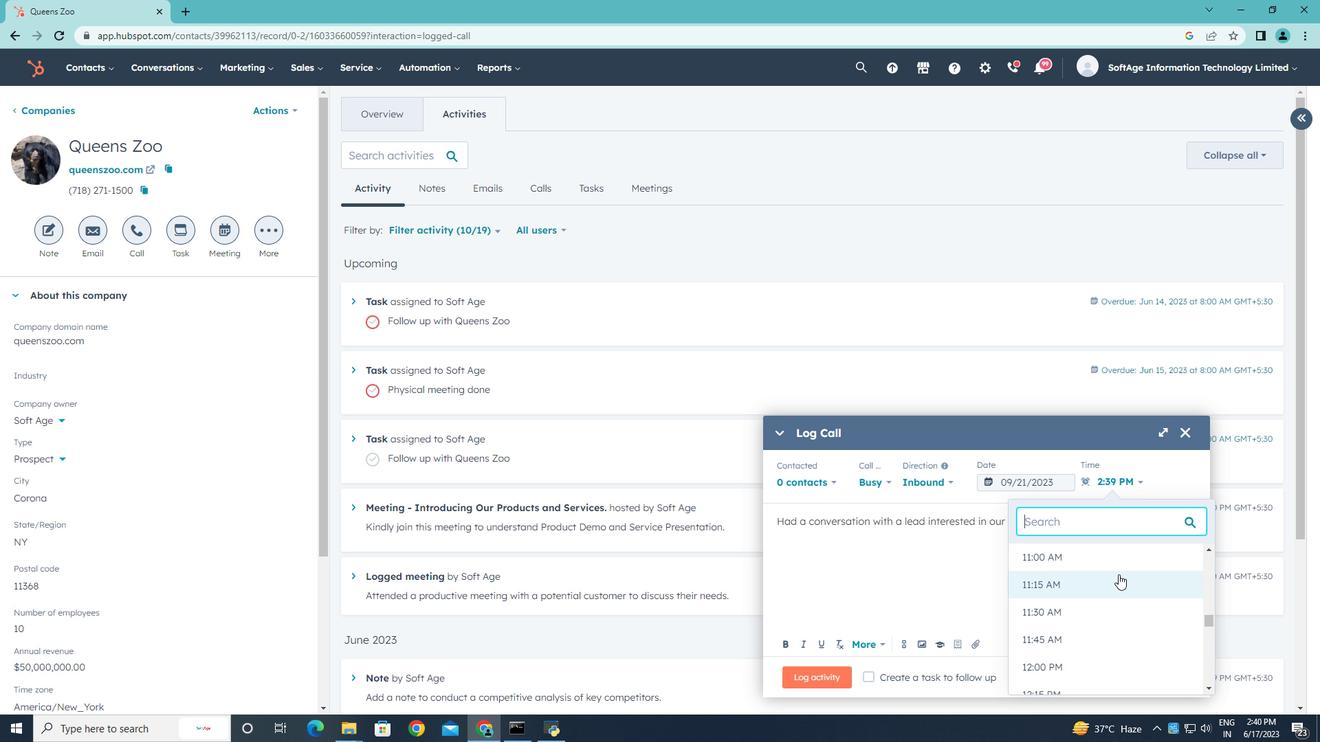 
Action: Mouse moved to (1118, 573)
Screenshot: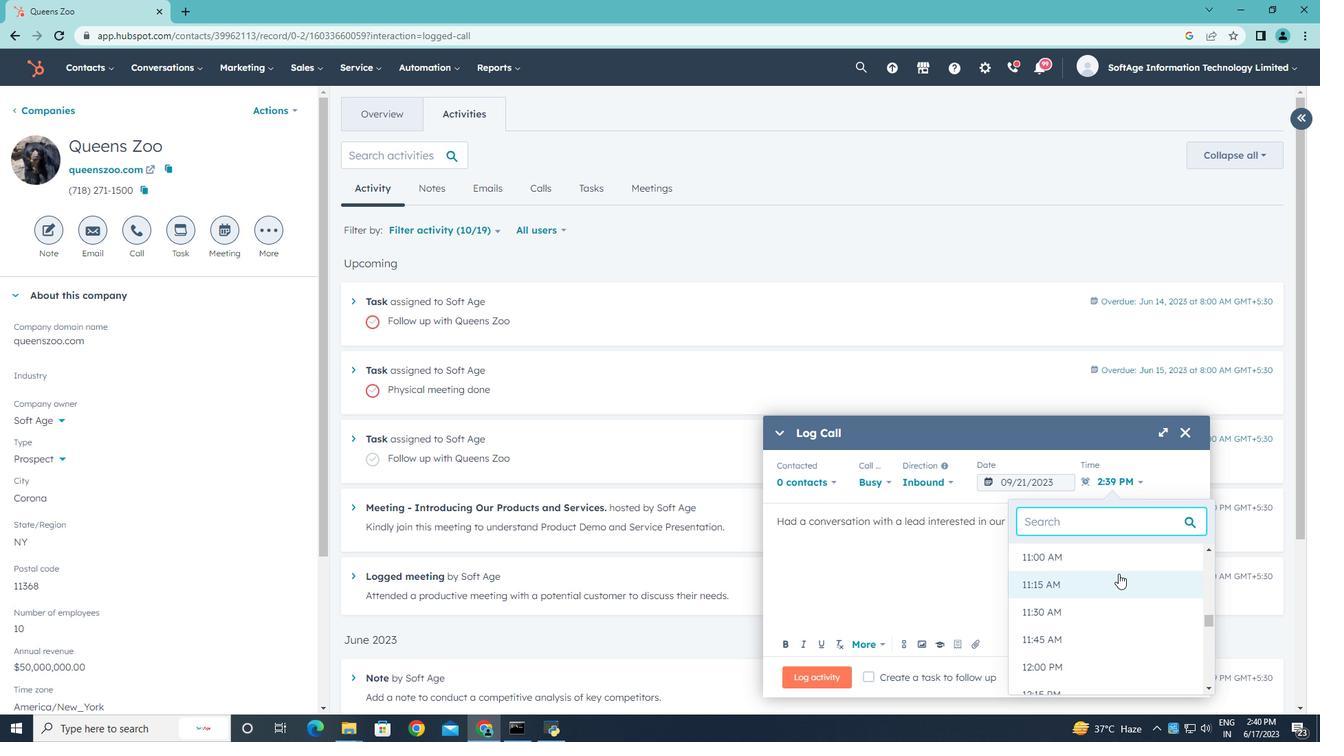 
Action: Mouse scrolled (1118, 574) with delta (0, 0)
Screenshot: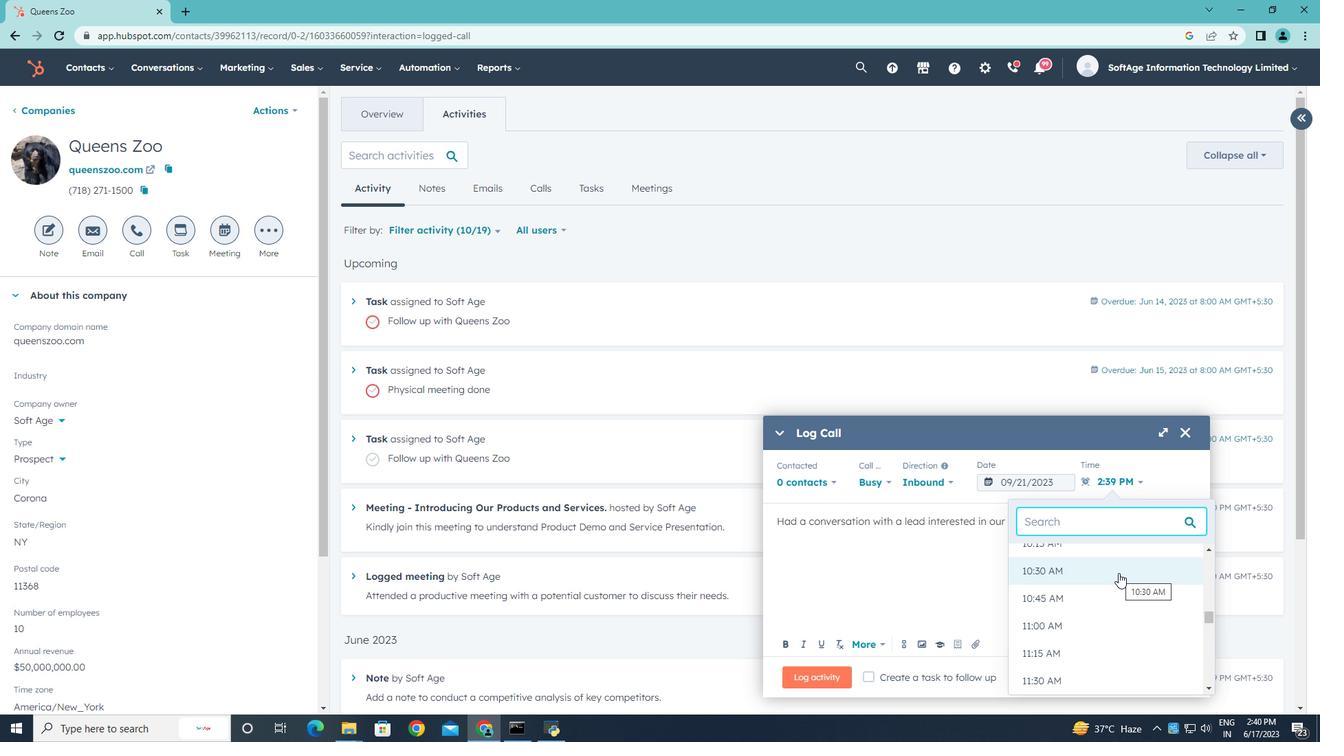 
Action: Mouse moved to (1097, 596)
Screenshot: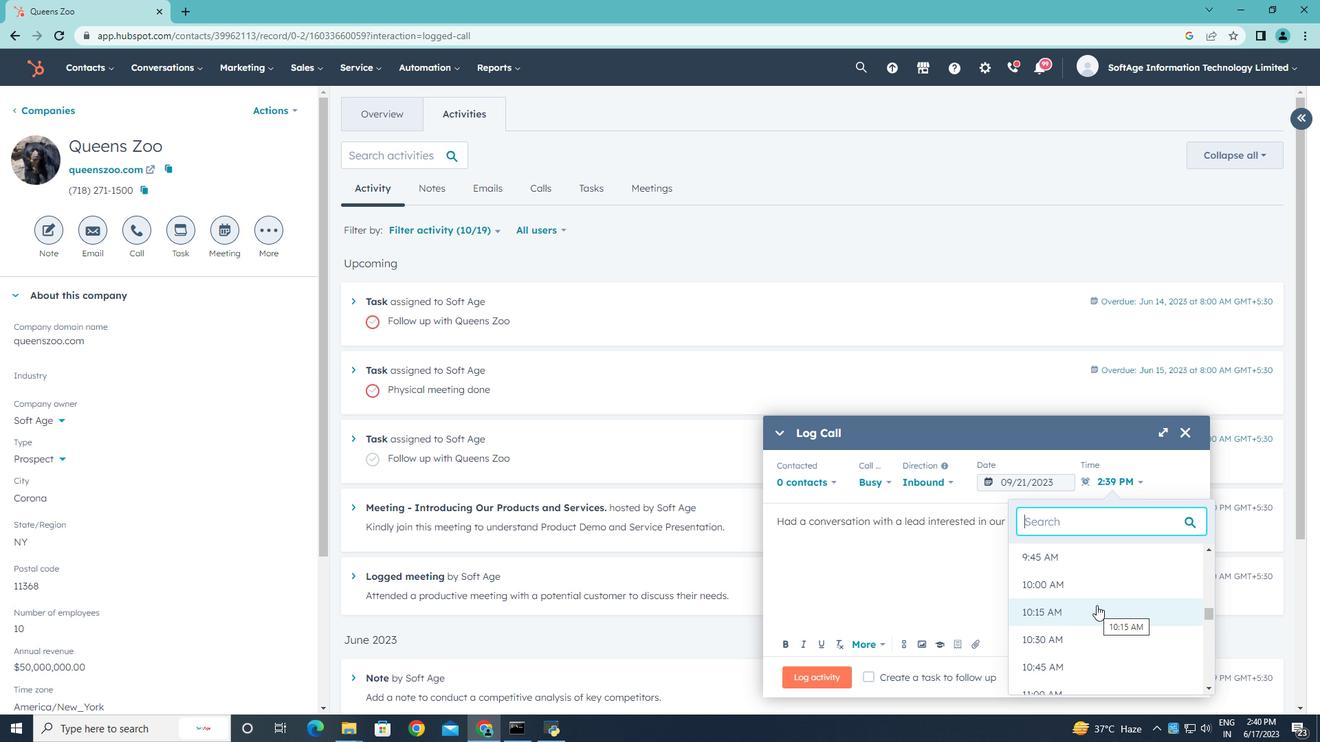 
Action: Mouse pressed left at (1097, 596)
Screenshot: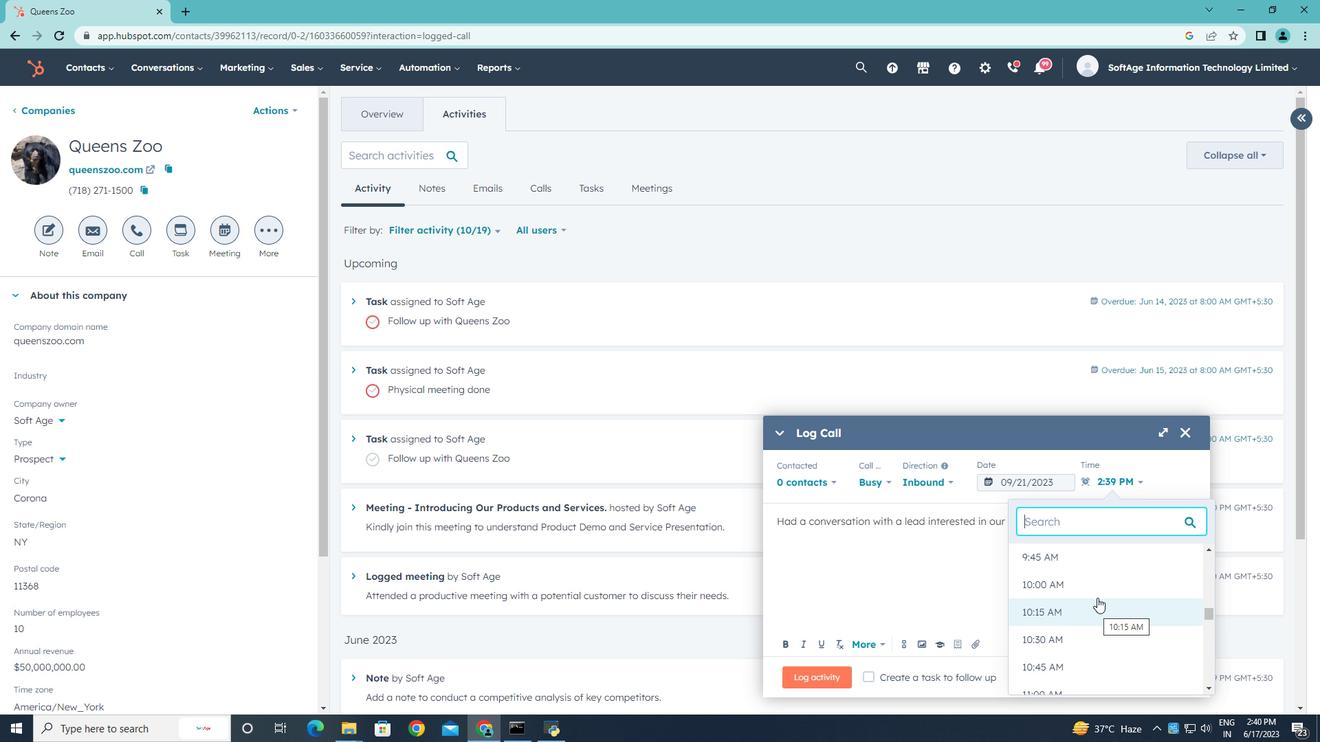
Action: Mouse moved to (812, 675)
Screenshot: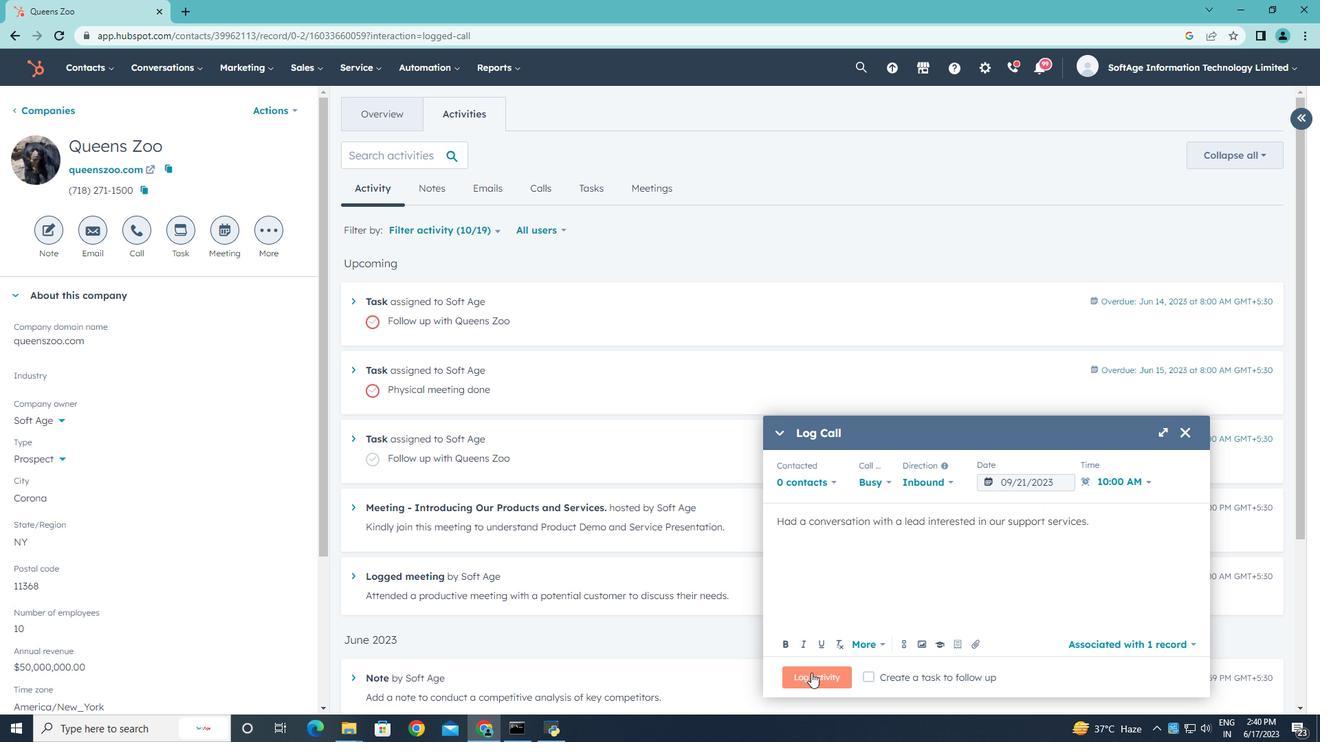 
Action: Mouse pressed left at (812, 675)
Screenshot: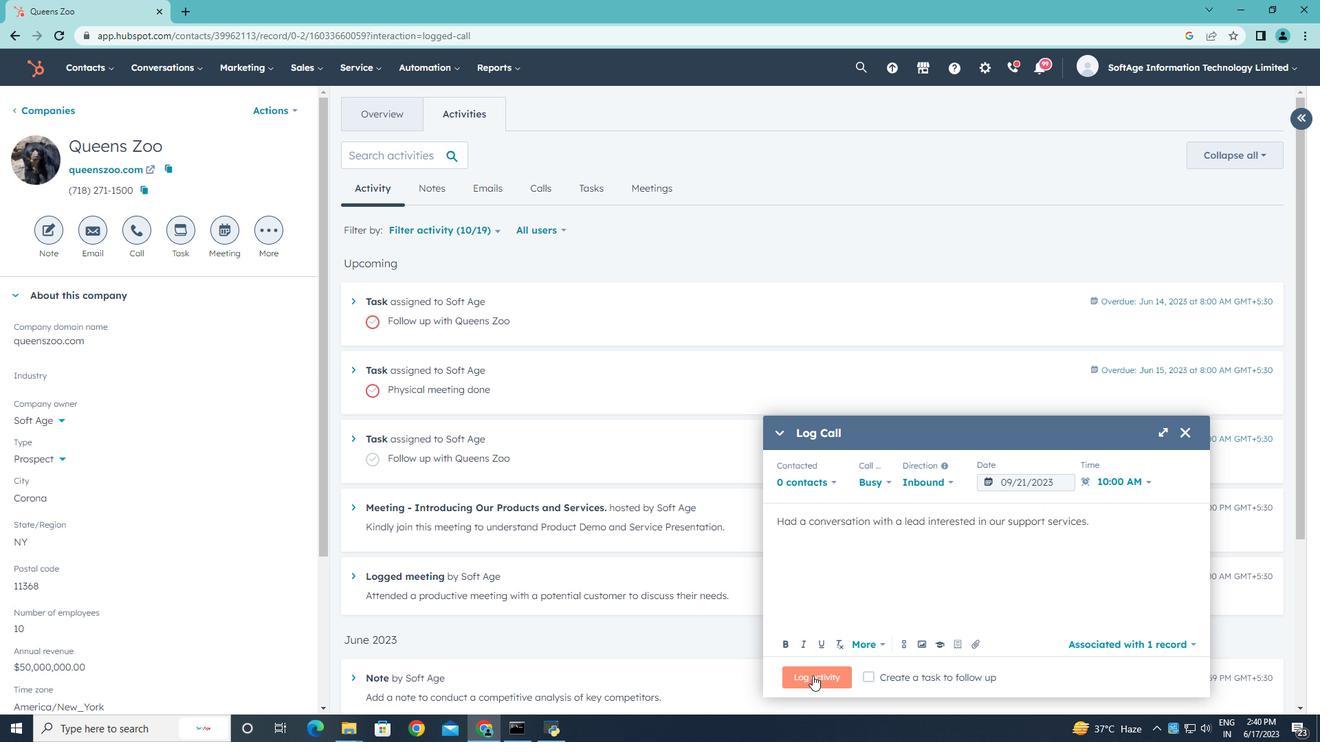 
